 Task: In the Contact  MadisonWalker@coty.com, schedule and save the meeting with title: 'Collaborative Discussion', Select date: '18 August, 2023', select start time: 3:00:PM. Add location on call (718) 987-6545 with meeting description: For further discussion on products, kindly join the meeting.. Logged in from softage.6@softage.net
Action: Mouse moved to (106, 70)
Screenshot: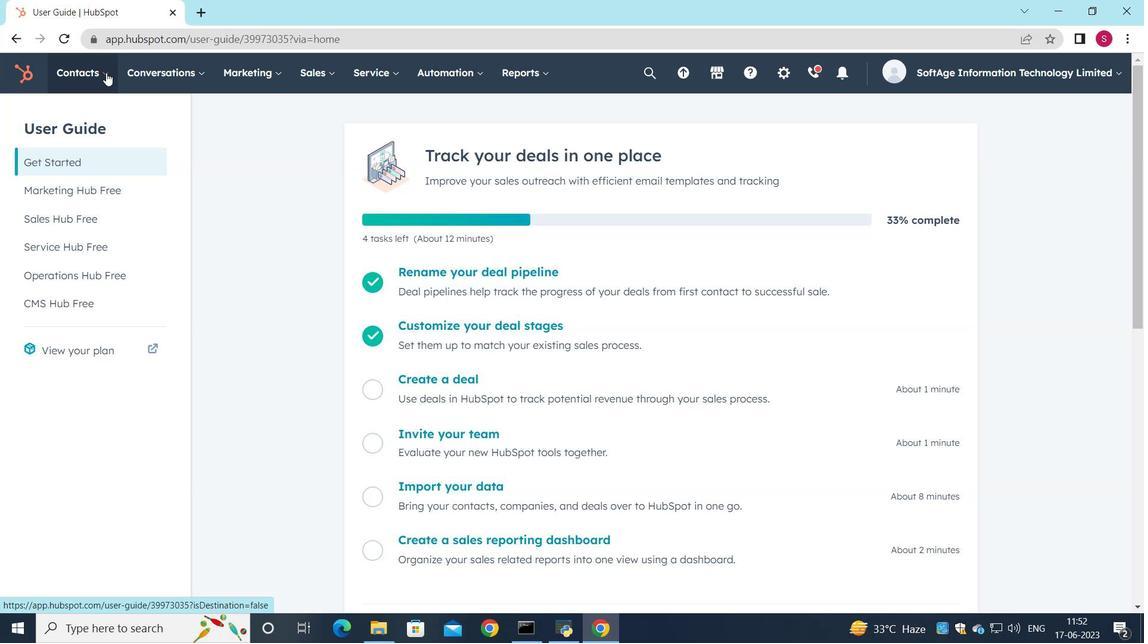 
Action: Mouse pressed left at (106, 70)
Screenshot: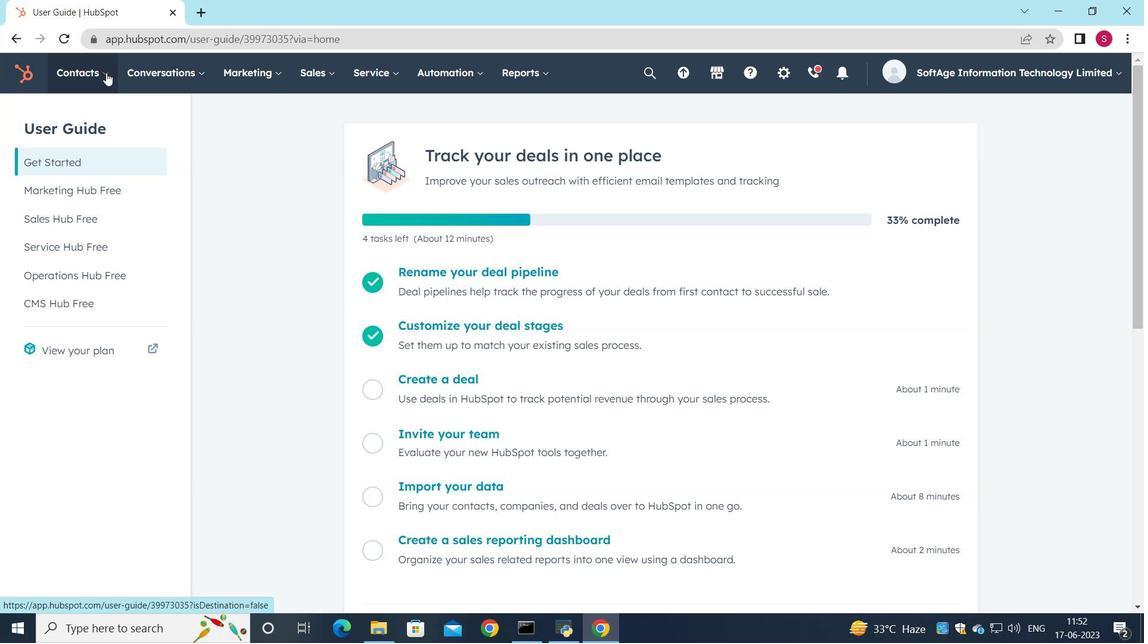 
Action: Mouse moved to (110, 110)
Screenshot: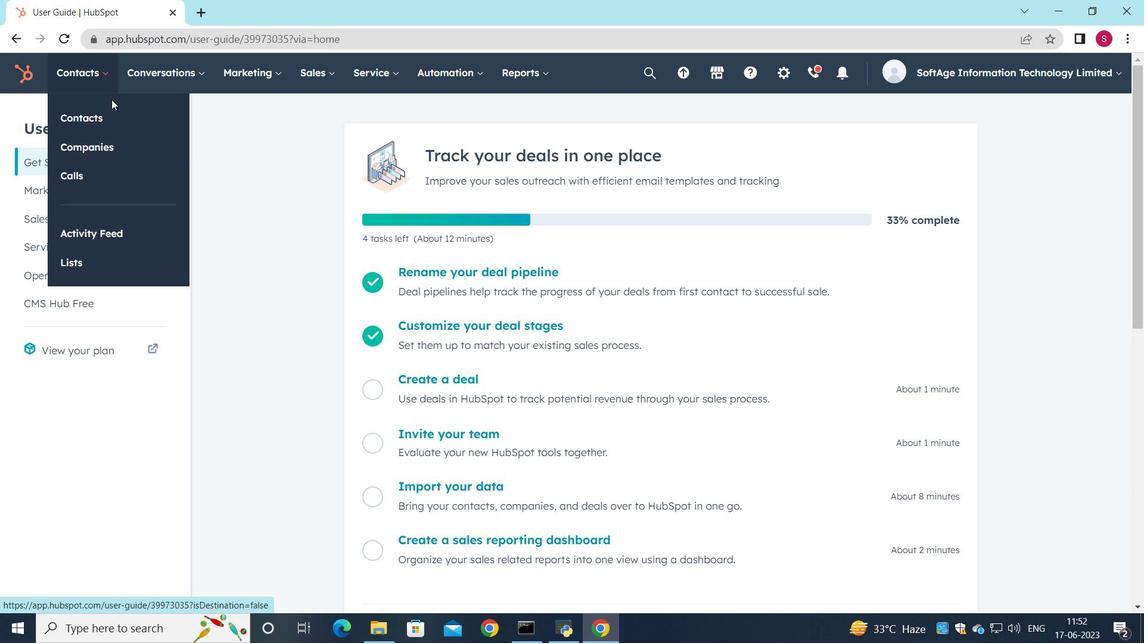 
Action: Mouse pressed left at (110, 110)
Screenshot: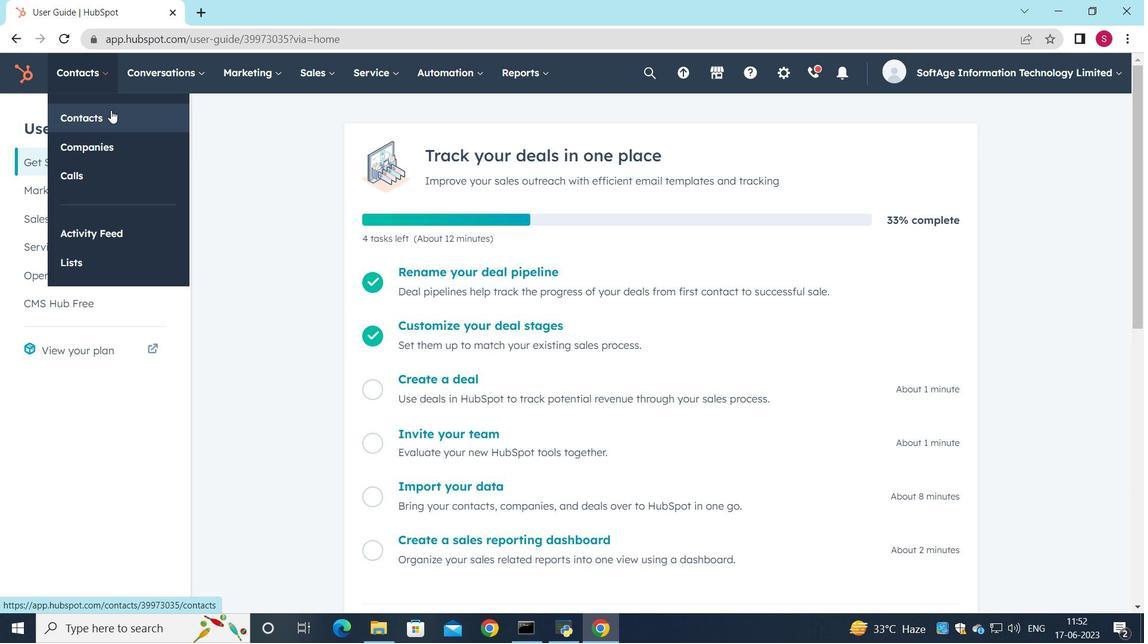 
Action: Mouse moved to (133, 242)
Screenshot: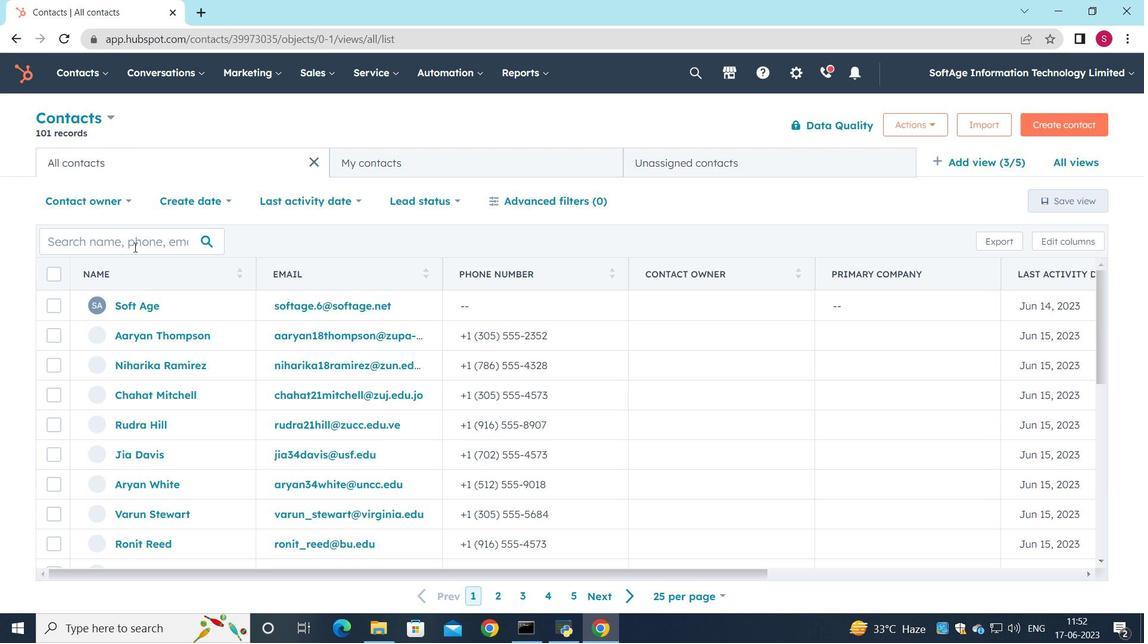
Action: Mouse pressed left at (133, 242)
Screenshot: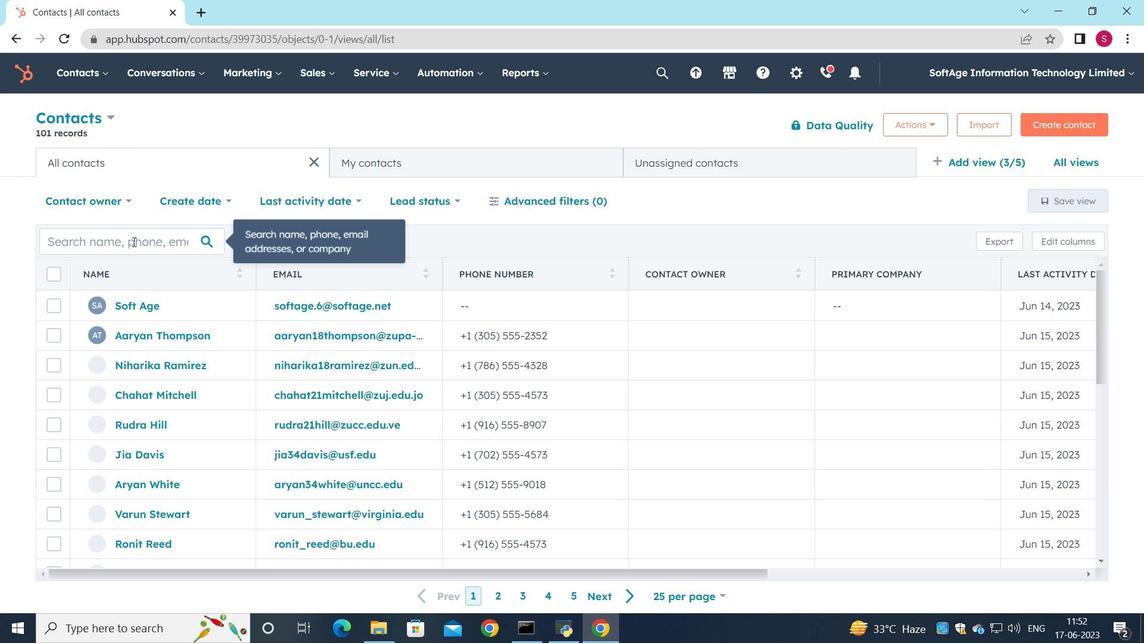
Action: Key pressed <Key.shift>Madison<Key.shift><Key.shift>Walker<Key.shift>@coty.com
Screenshot: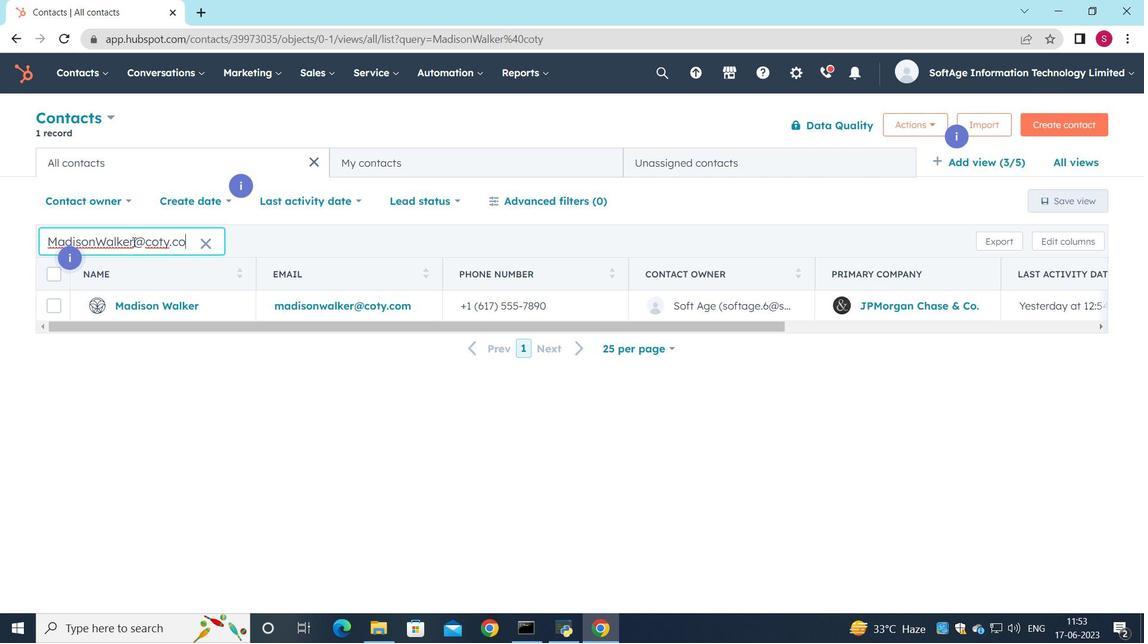 
Action: Mouse moved to (166, 305)
Screenshot: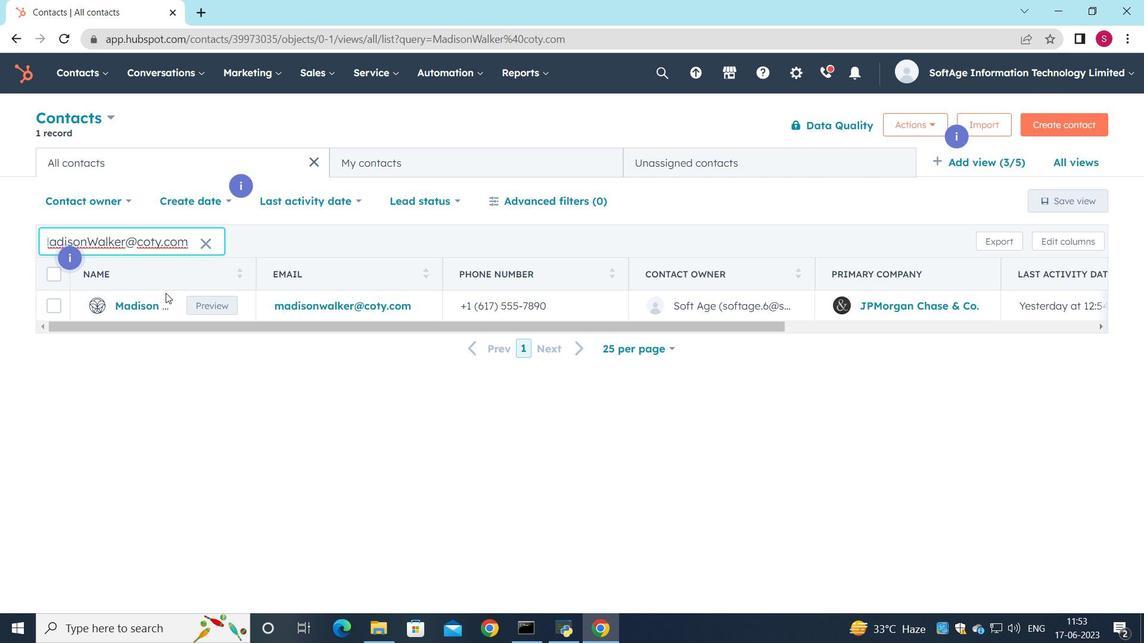 
Action: Mouse pressed left at (166, 305)
Screenshot: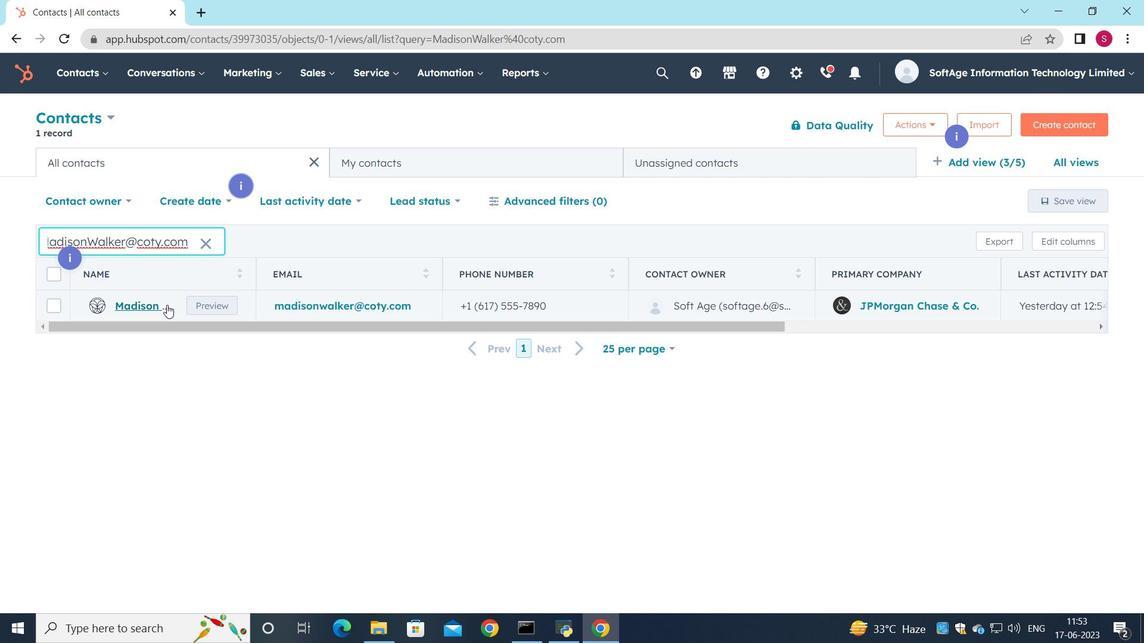 
Action: Mouse moved to (186, 267)
Screenshot: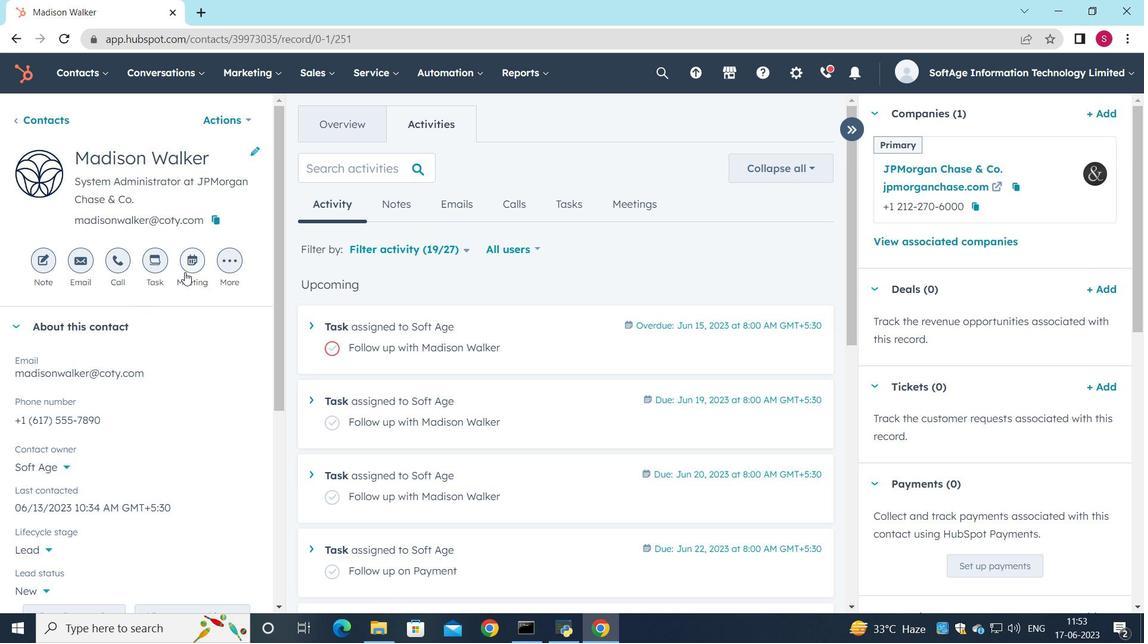 
Action: Mouse pressed left at (186, 267)
Screenshot: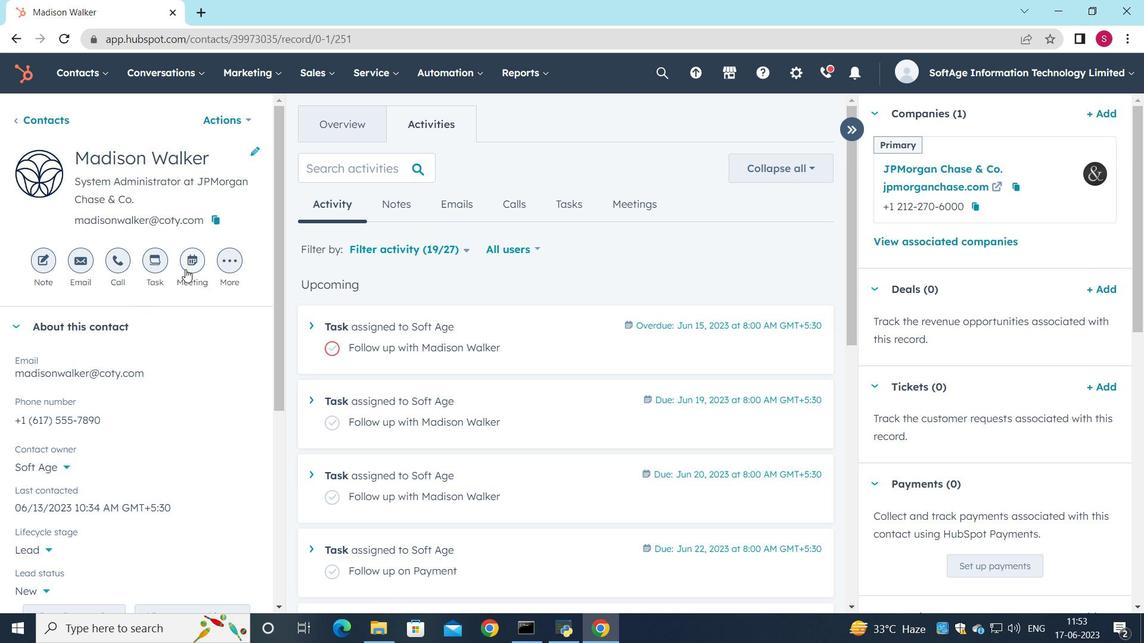 
Action: Mouse moved to (185, 231)
Screenshot: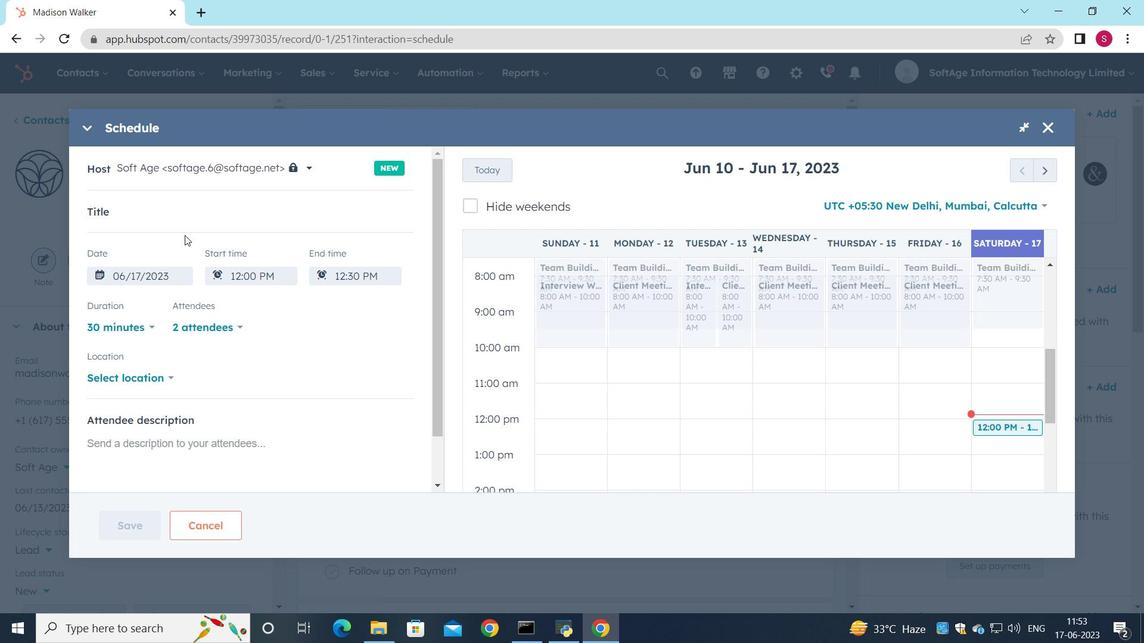 
Action: Key pressed <Key.shift>Collaborative<Key.space><Key.shift>Discussion<Key.space>
Screenshot: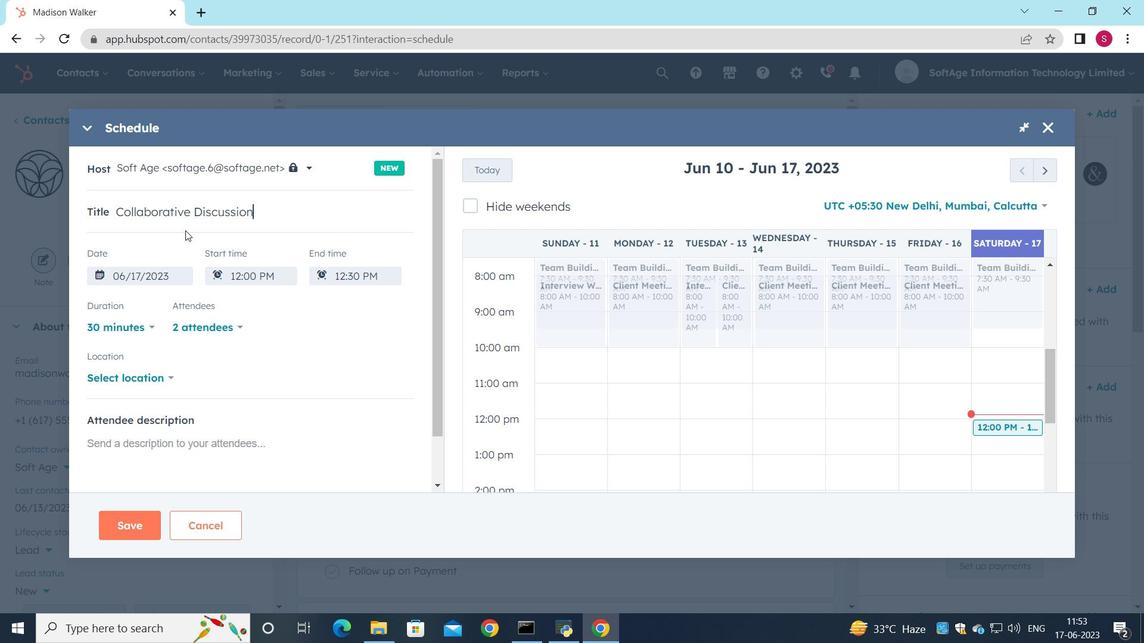 
Action: Mouse moved to (1052, 169)
Screenshot: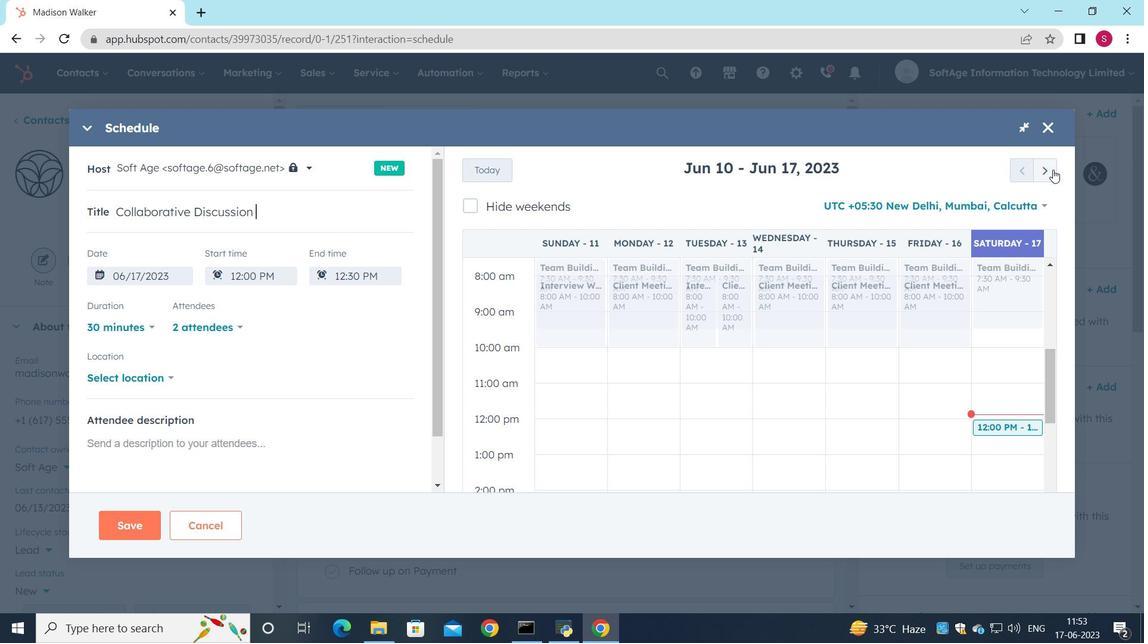 
Action: Mouse pressed left at (1052, 169)
Screenshot: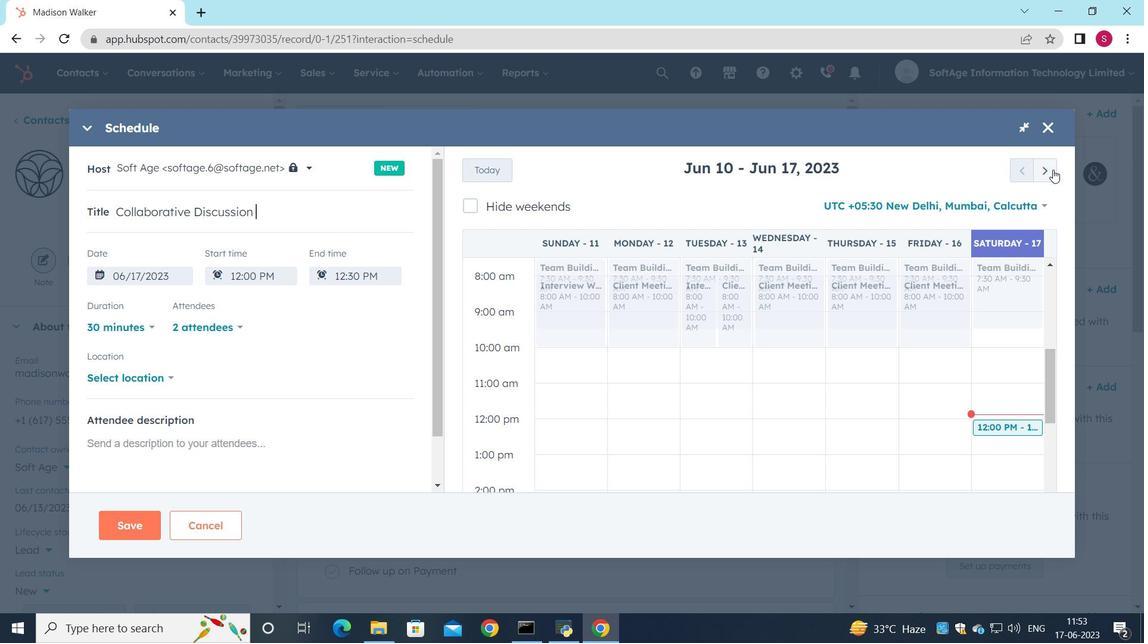 
Action: Mouse pressed left at (1052, 169)
Screenshot: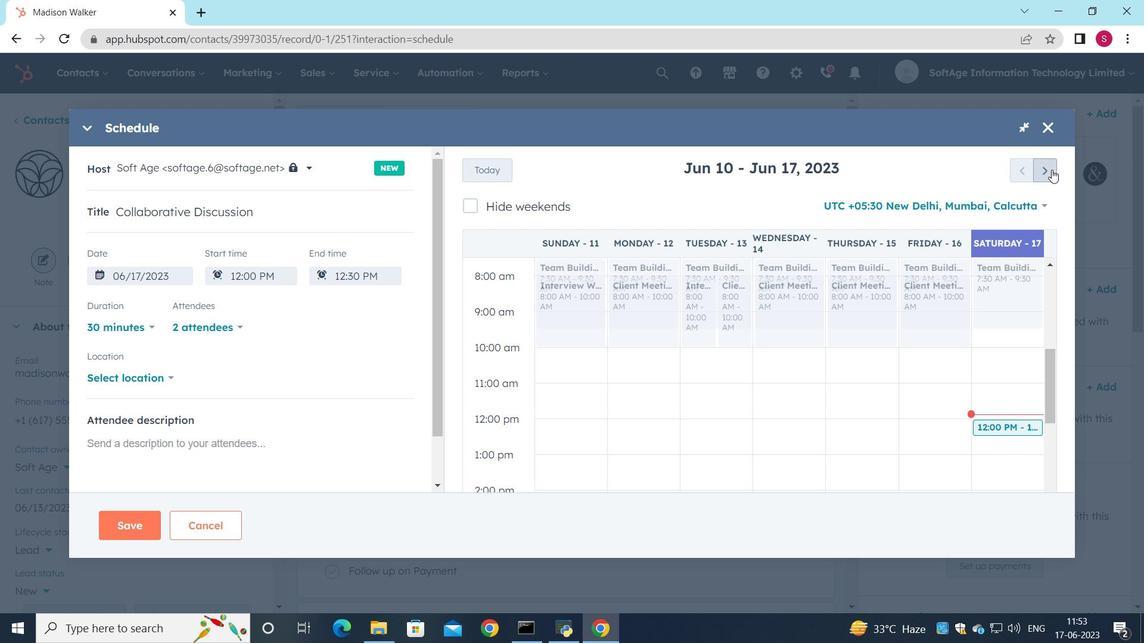 
Action: Mouse pressed left at (1052, 169)
Screenshot: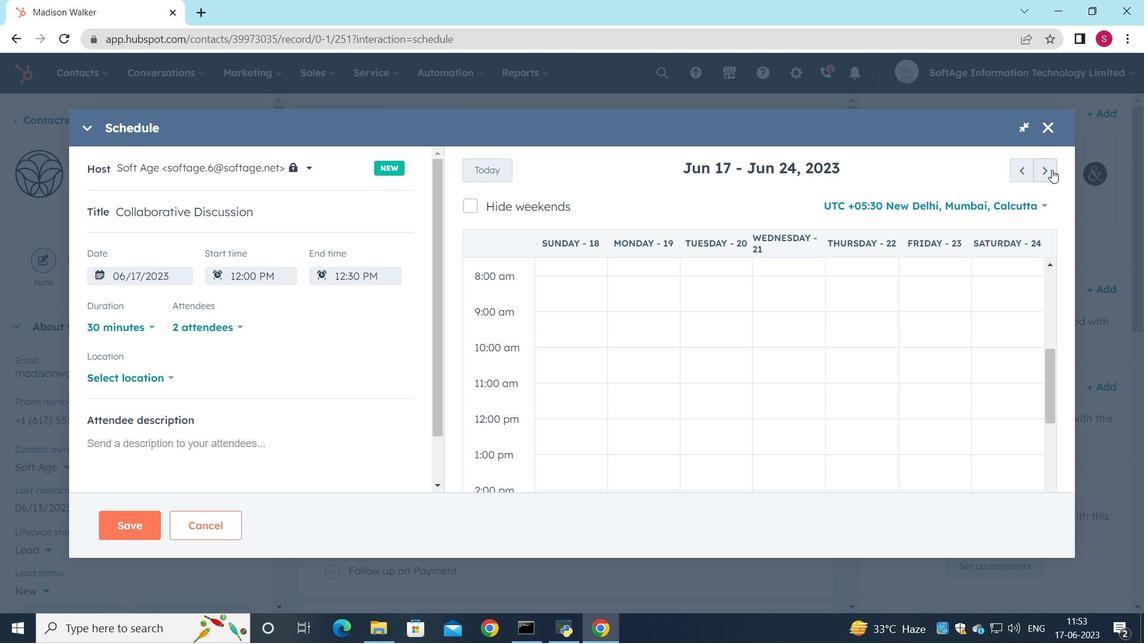 
Action: Mouse pressed left at (1052, 169)
Screenshot: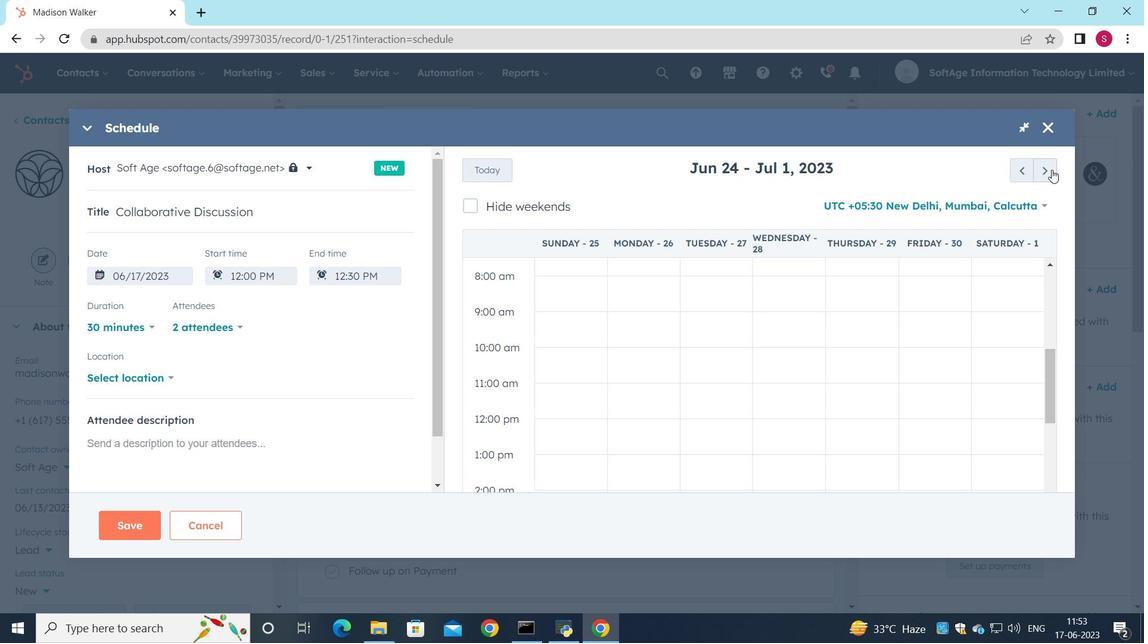 
Action: Mouse pressed left at (1052, 169)
Screenshot: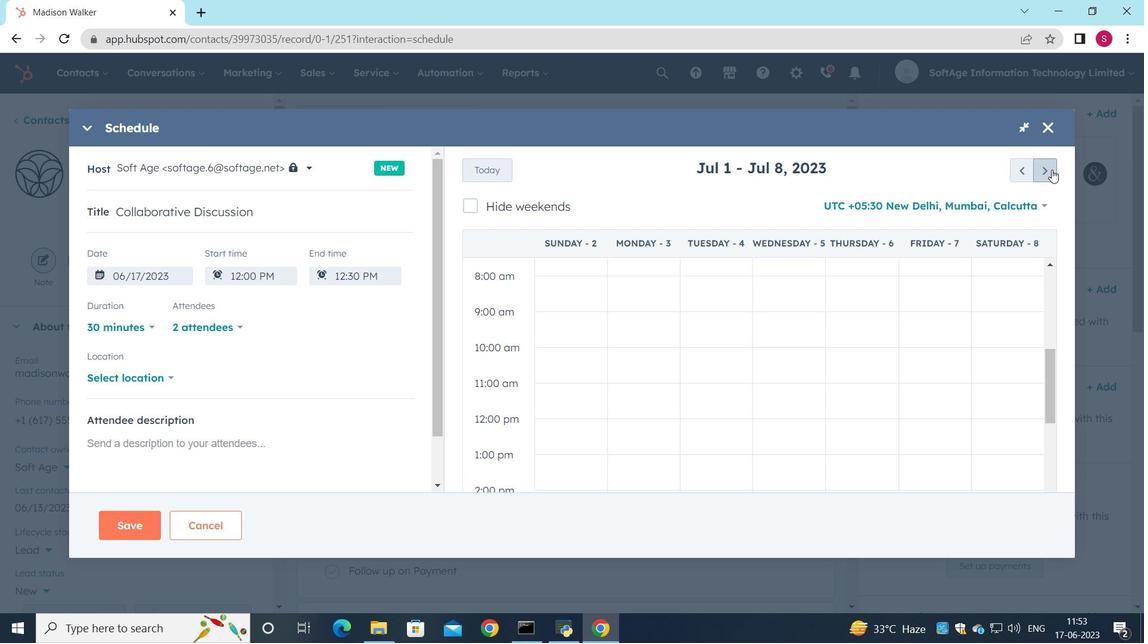 
Action: Mouse pressed left at (1052, 169)
Screenshot: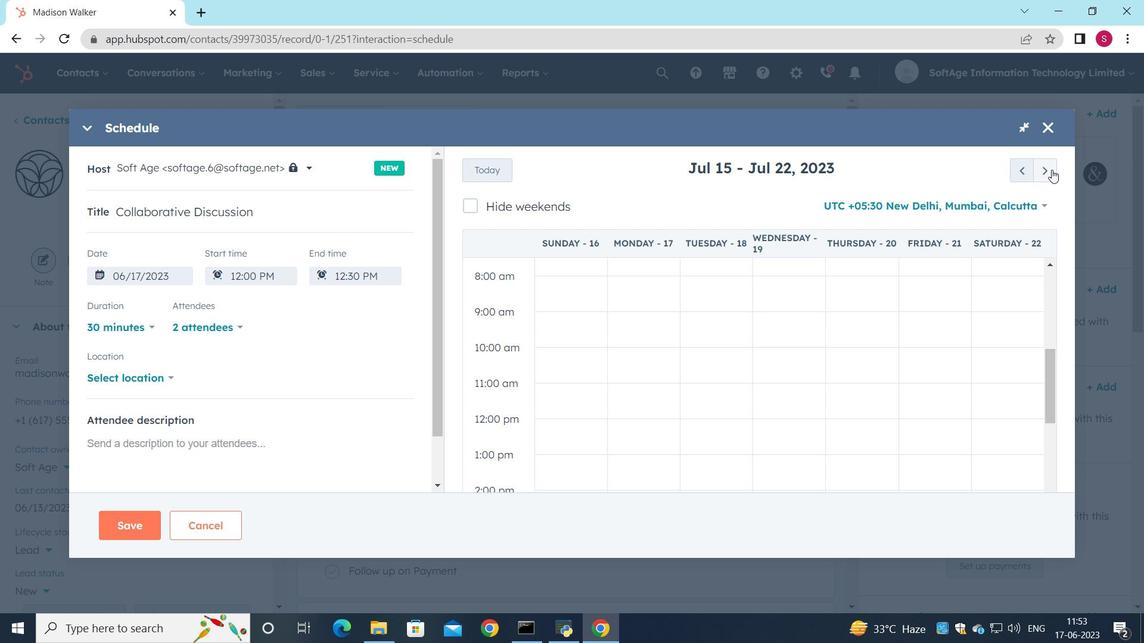 
Action: Mouse pressed left at (1052, 169)
Screenshot: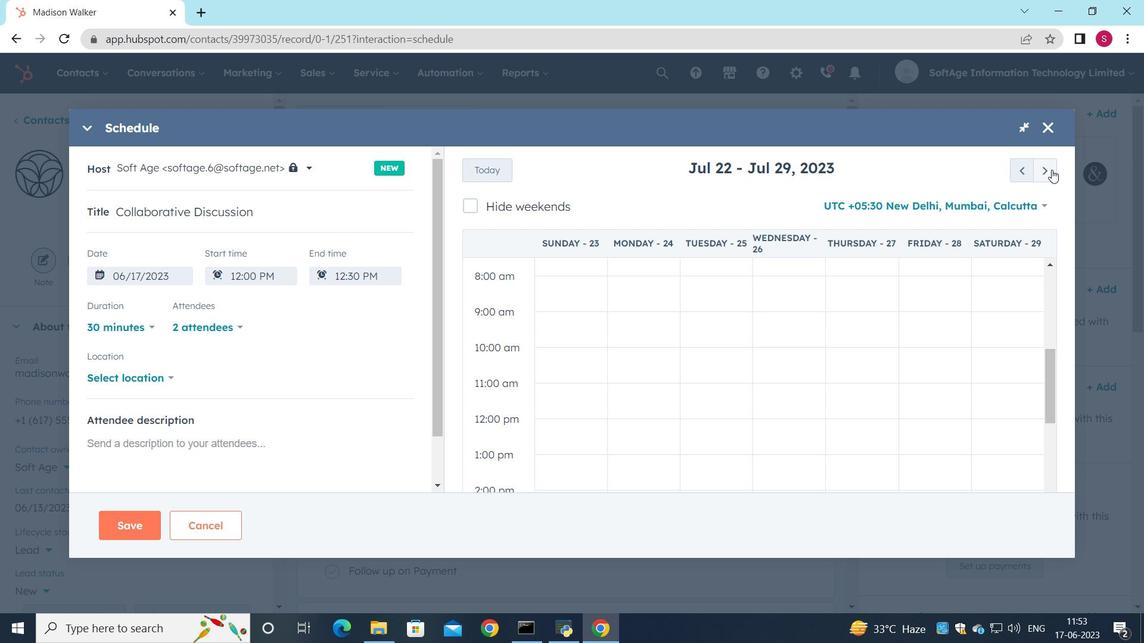 
Action: Mouse pressed left at (1052, 169)
Screenshot: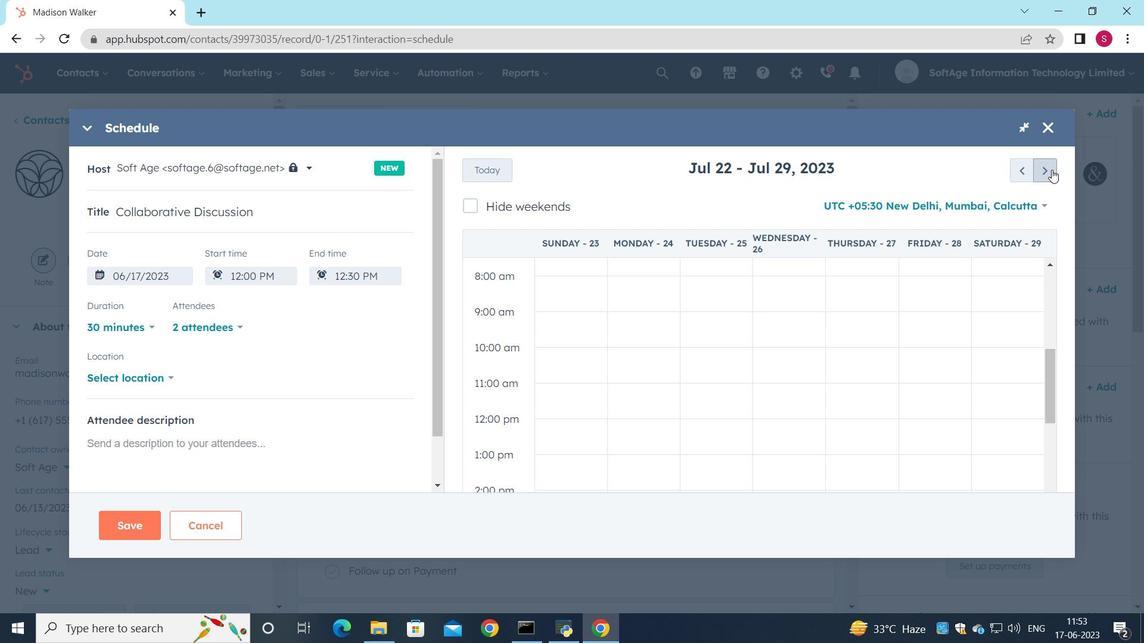 
Action: Mouse pressed left at (1052, 169)
Screenshot: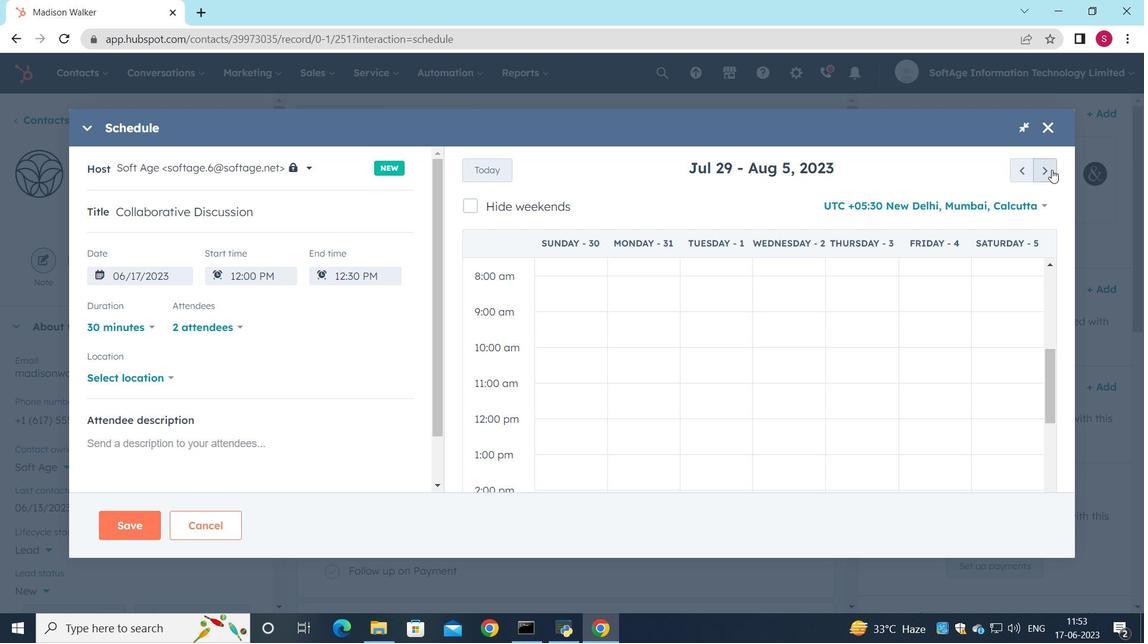 
Action: Mouse pressed left at (1052, 169)
Screenshot: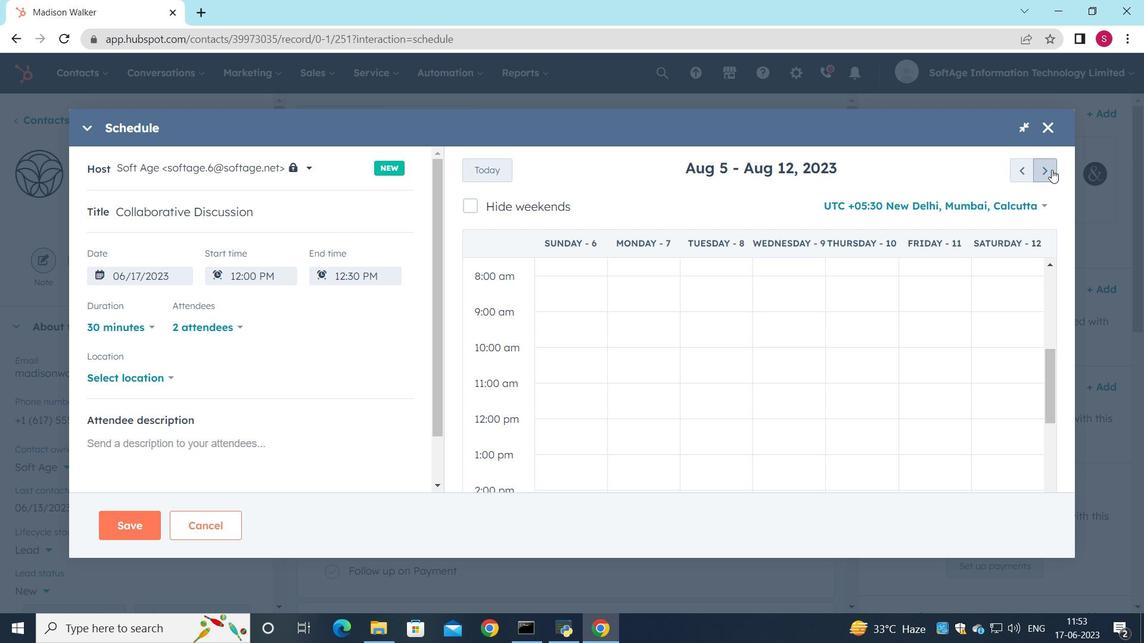 
Action: Mouse pressed left at (1052, 169)
Screenshot: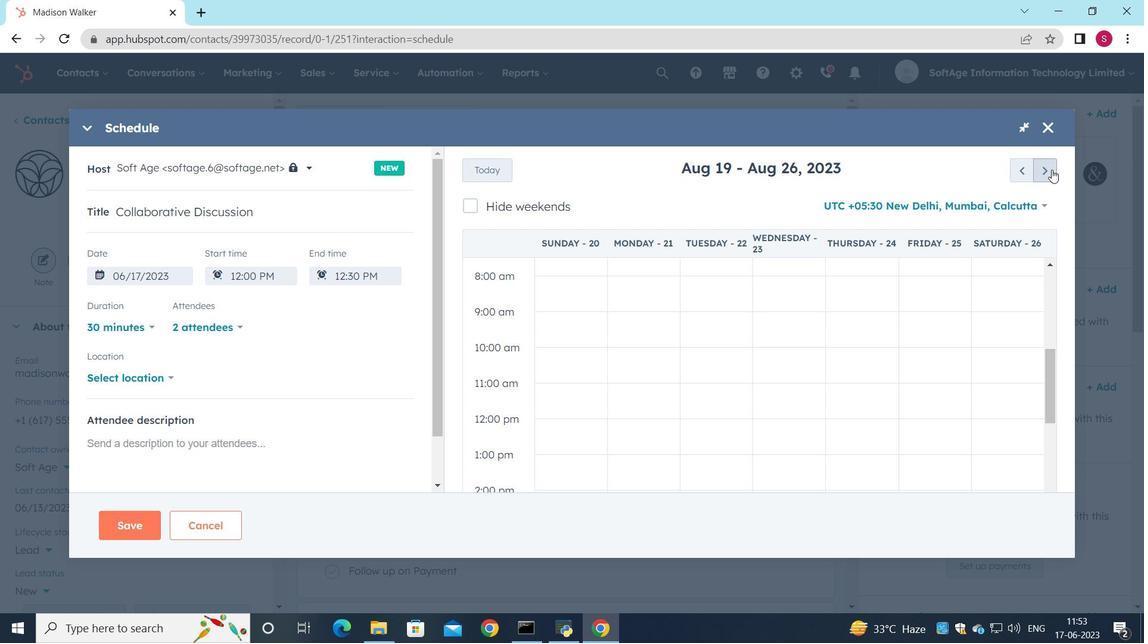 
Action: Mouse moved to (1016, 168)
Screenshot: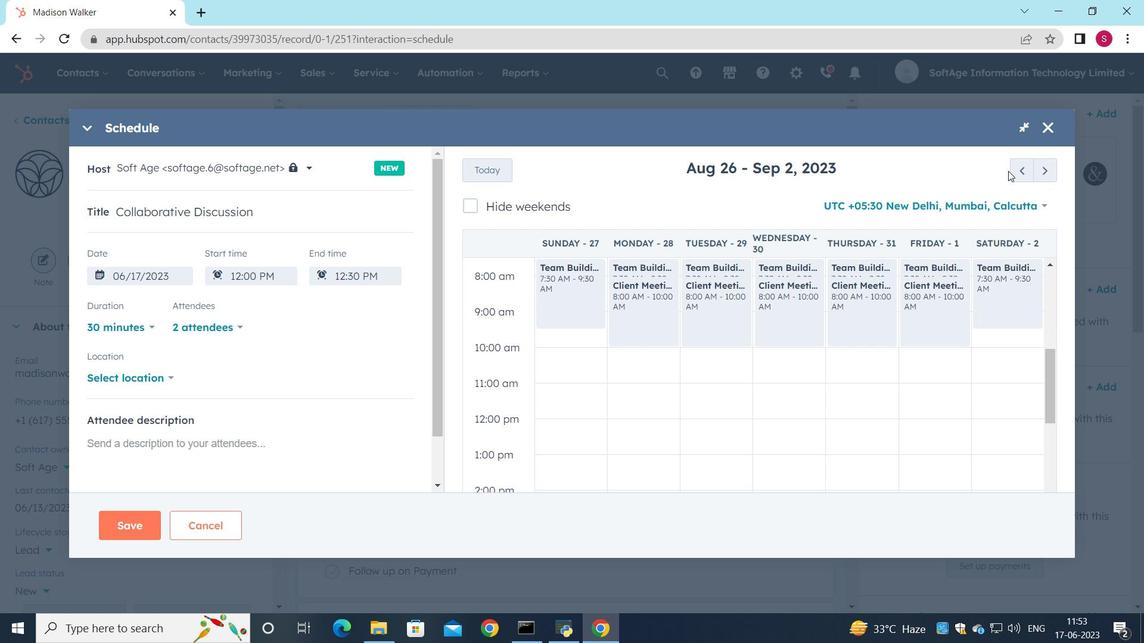 
Action: Mouse pressed left at (1016, 168)
Screenshot: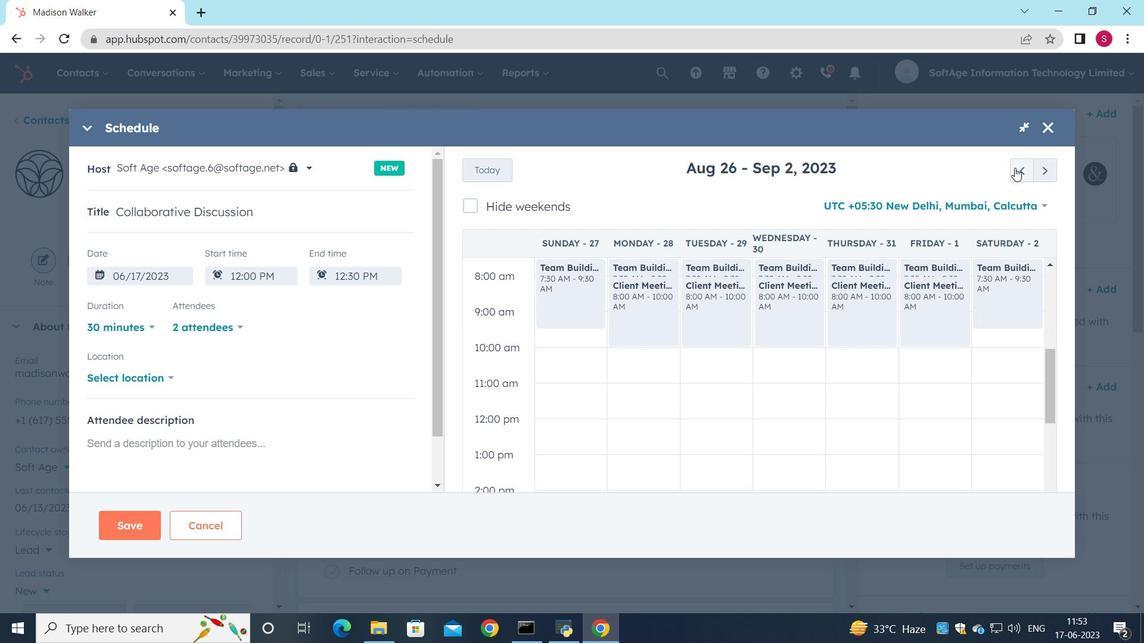 
Action: Mouse moved to (1018, 174)
Screenshot: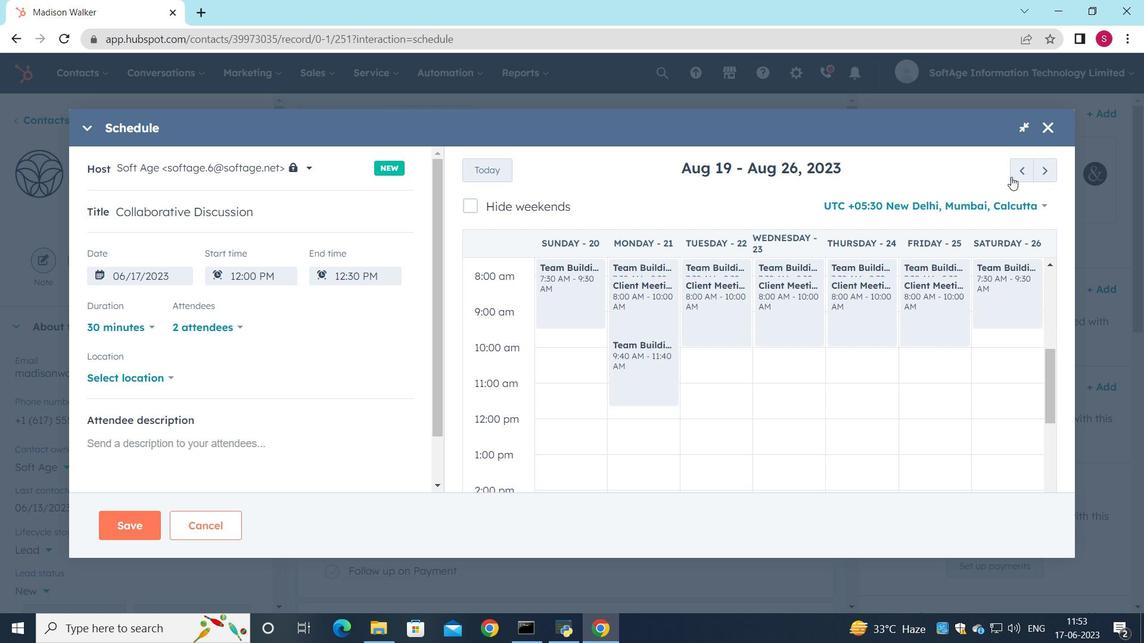 
Action: Mouse pressed left at (1018, 174)
Screenshot: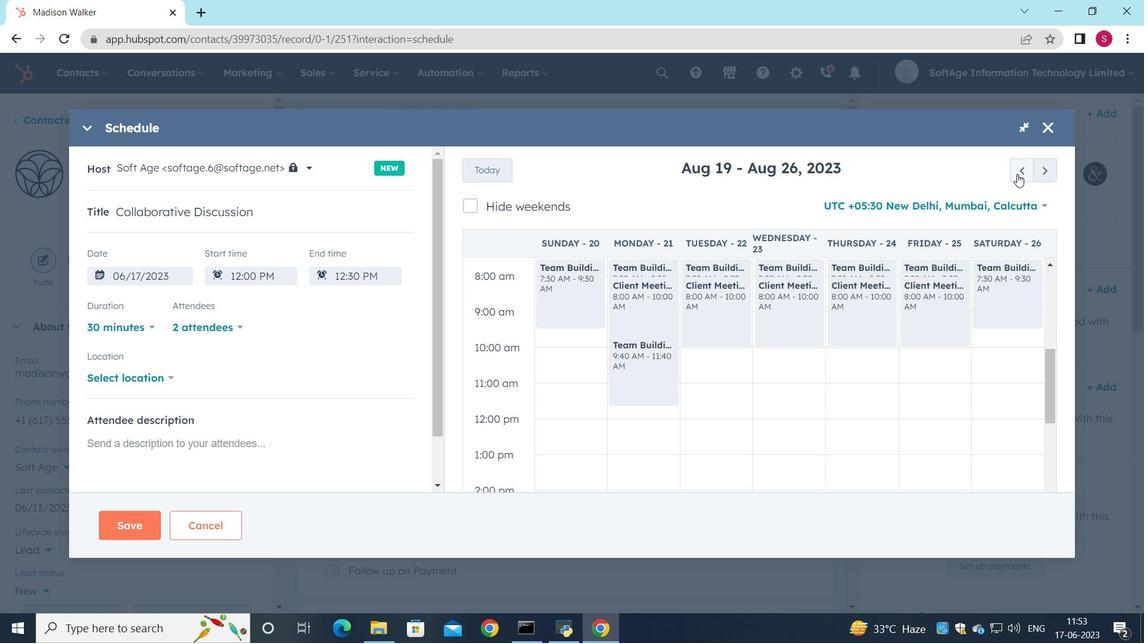 
Action: Mouse moved to (934, 381)
Screenshot: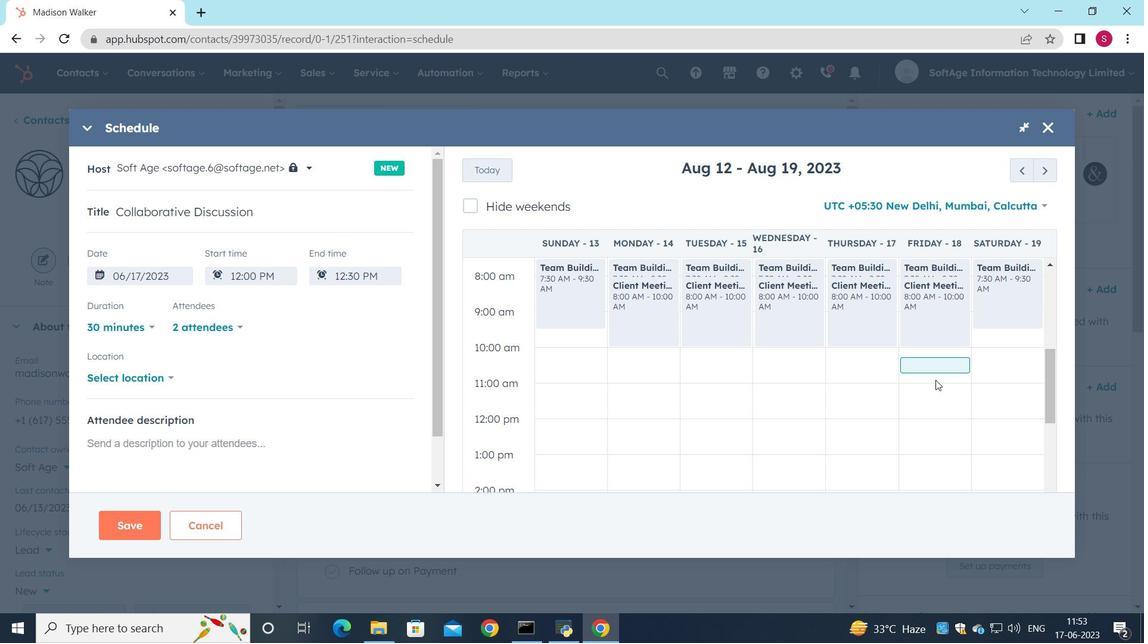 
Action: Mouse scrolled (934, 380) with delta (0, 0)
Screenshot: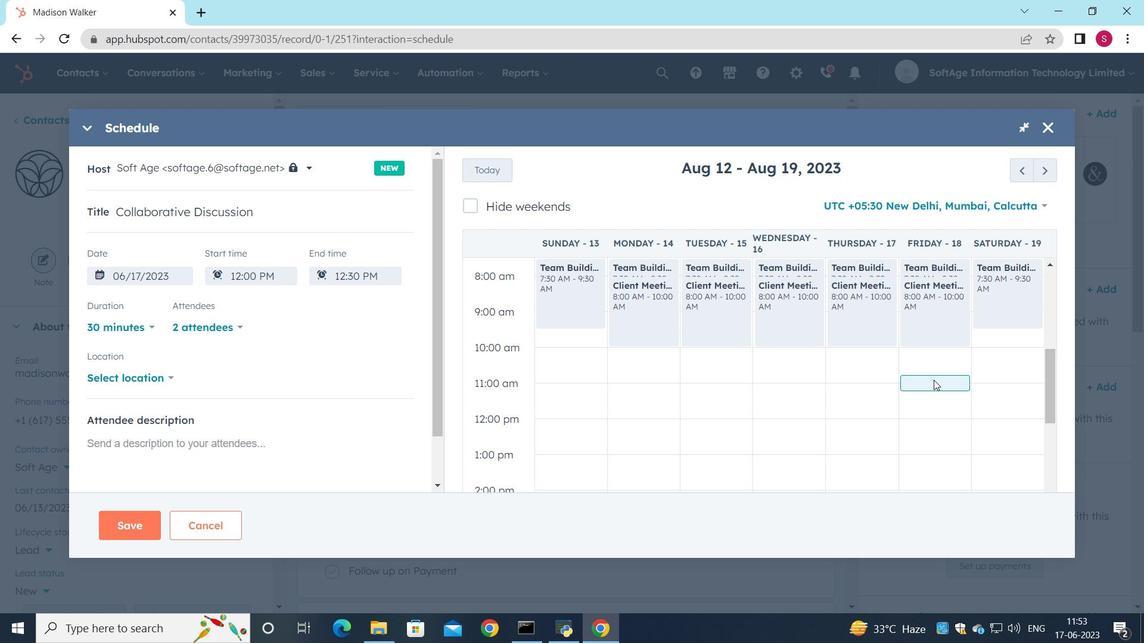 
Action: Mouse scrolled (934, 380) with delta (0, 0)
Screenshot: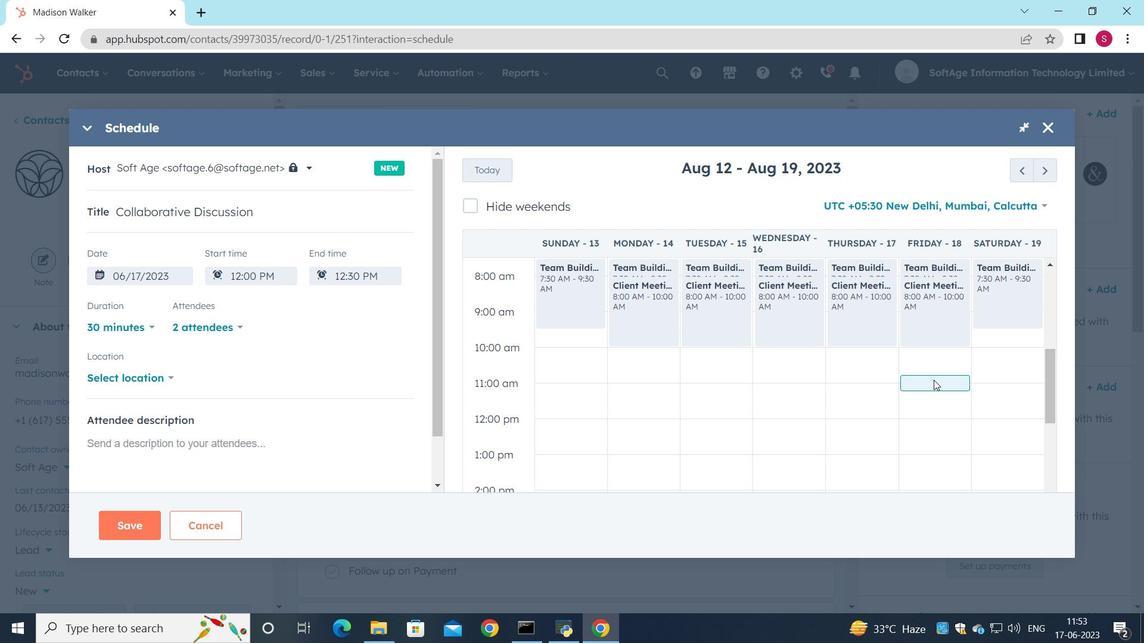 
Action: Mouse moved to (865, 383)
Screenshot: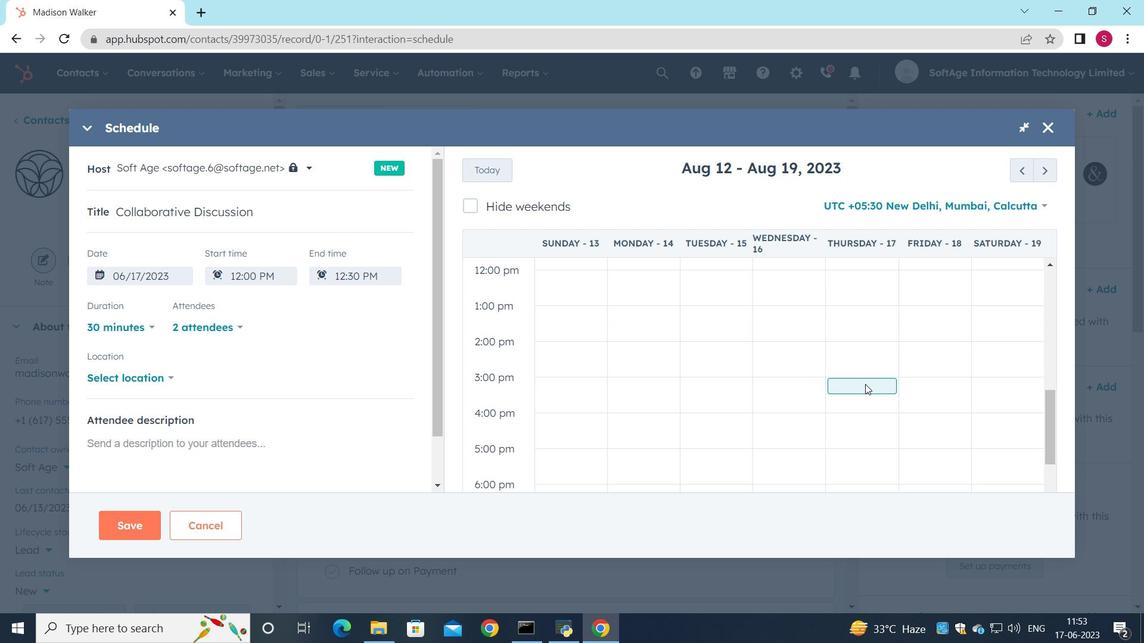 
Action: Mouse pressed left at (865, 383)
Screenshot: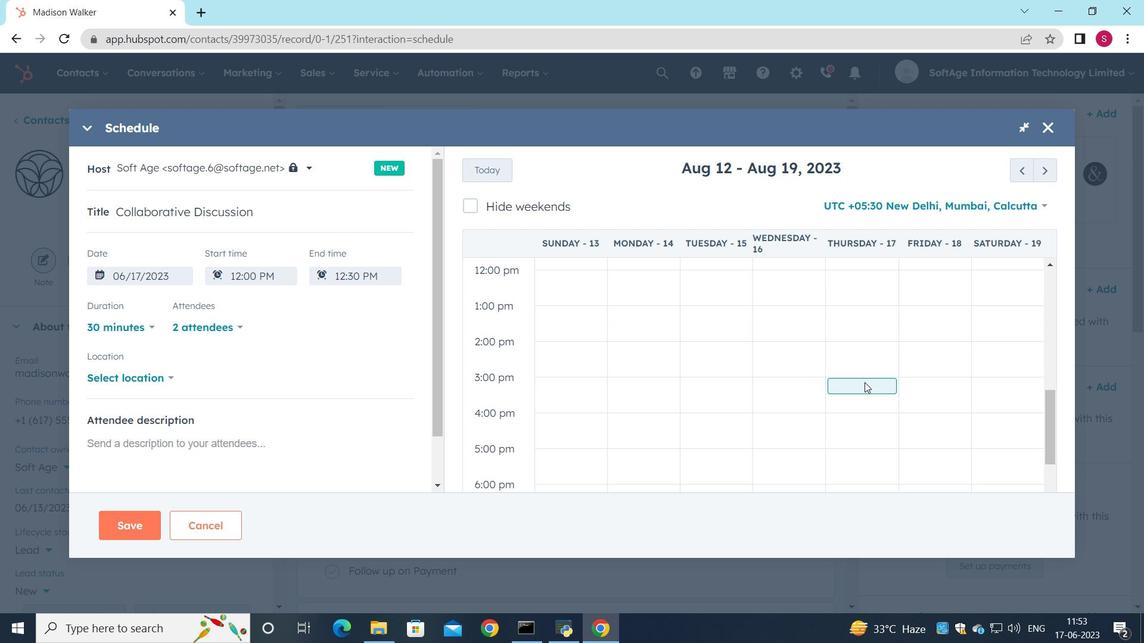 
Action: Mouse moved to (165, 381)
Screenshot: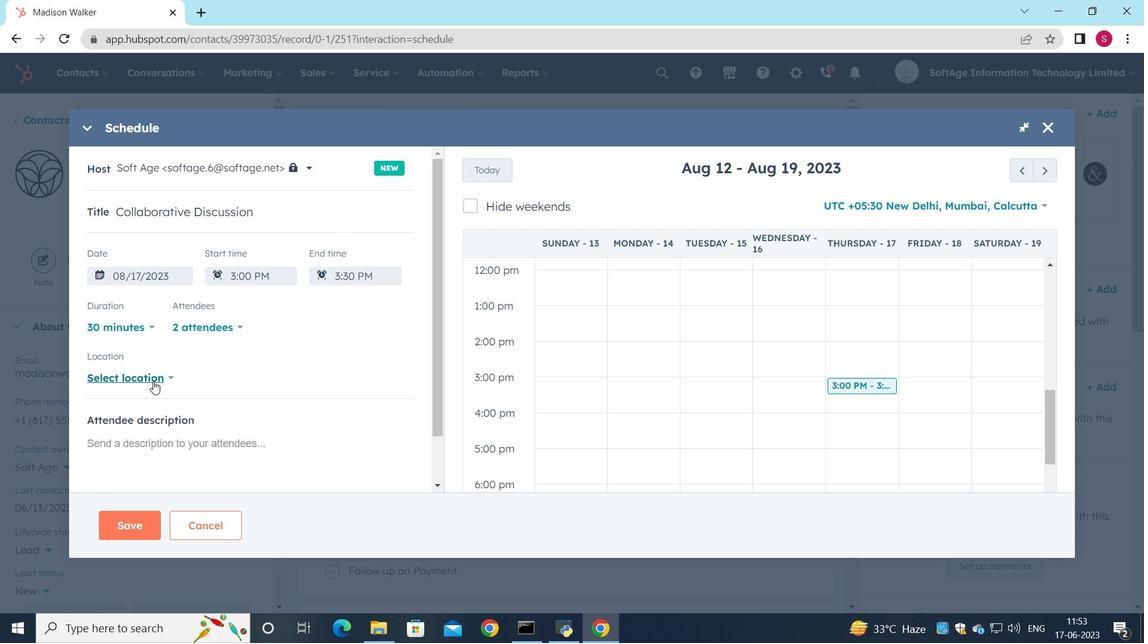 
Action: Mouse pressed left at (165, 381)
Screenshot: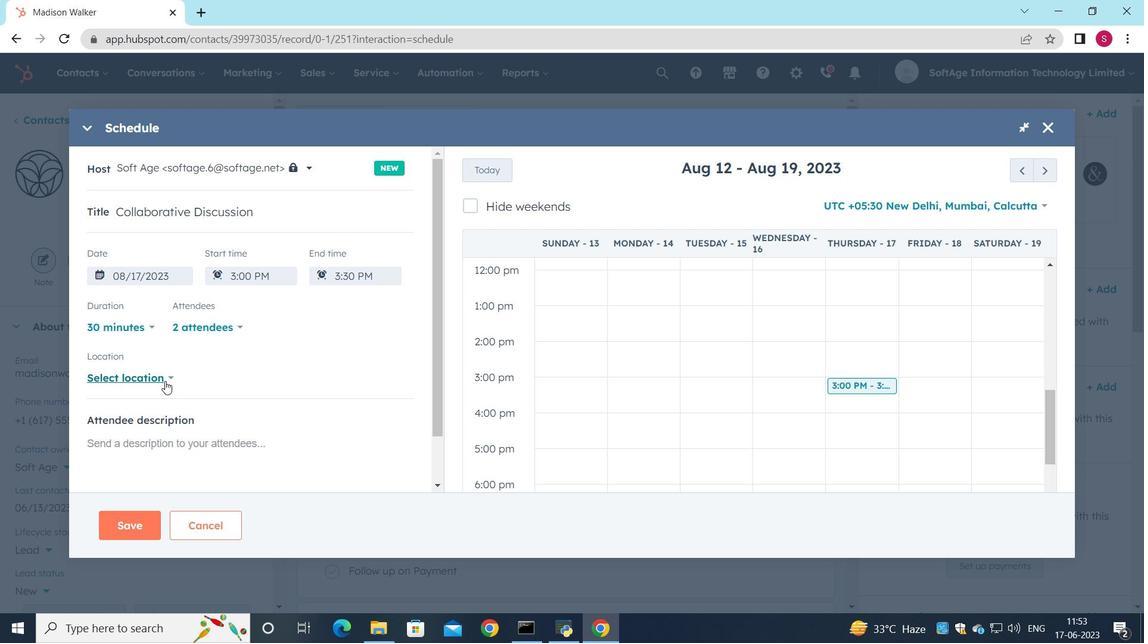 
Action: Mouse moved to (268, 338)
Screenshot: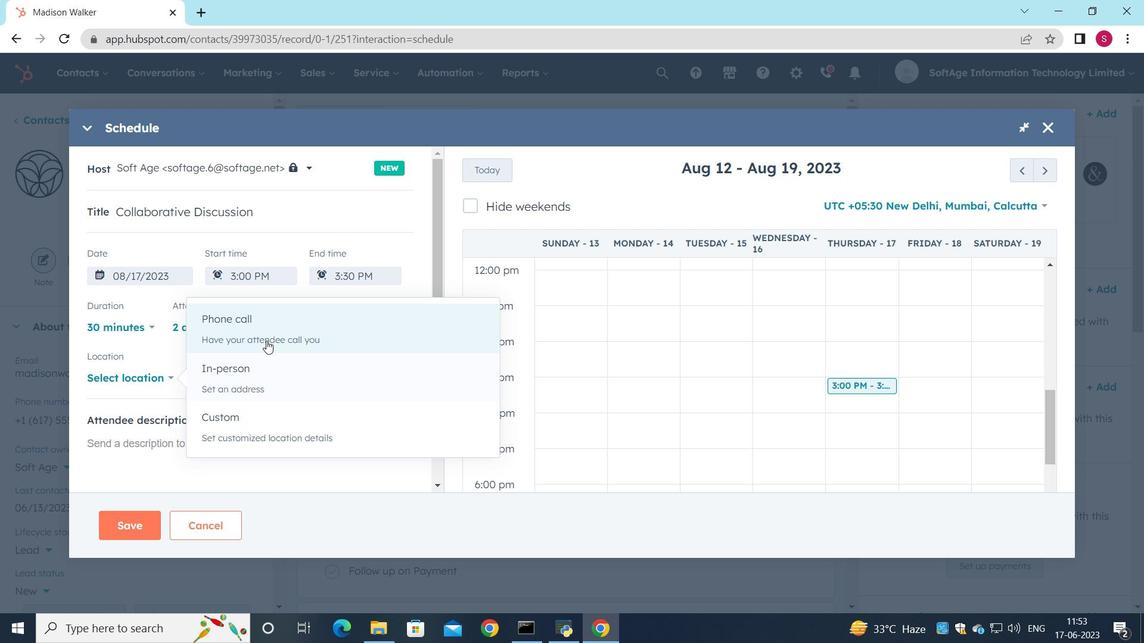 
Action: Mouse pressed left at (268, 338)
Screenshot: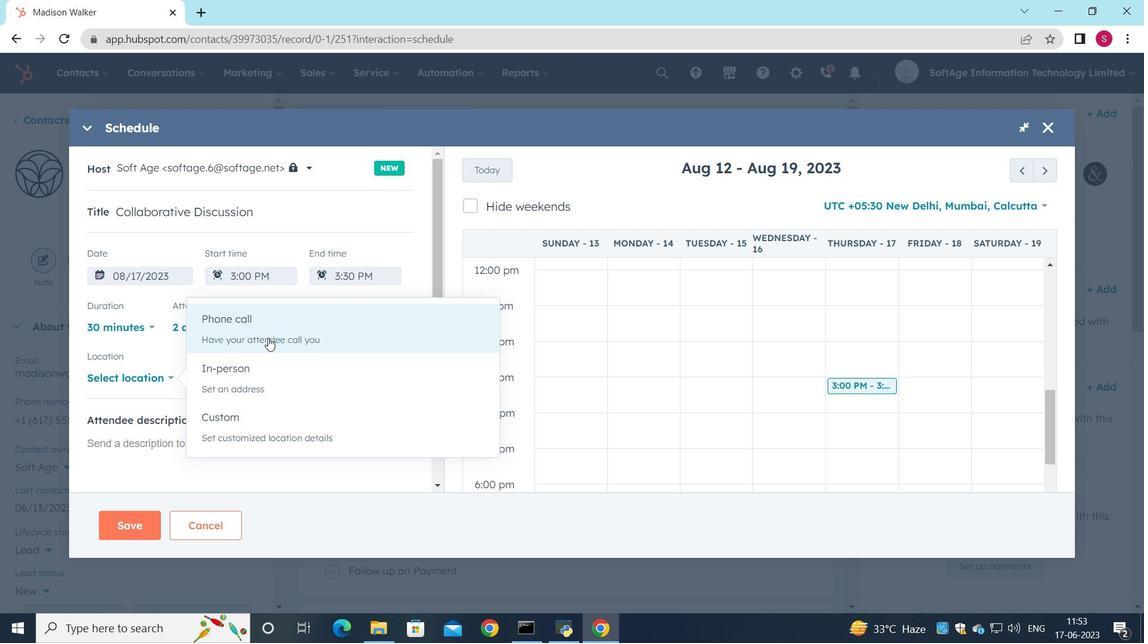 
Action: Mouse moved to (204, 374)
Screenshot: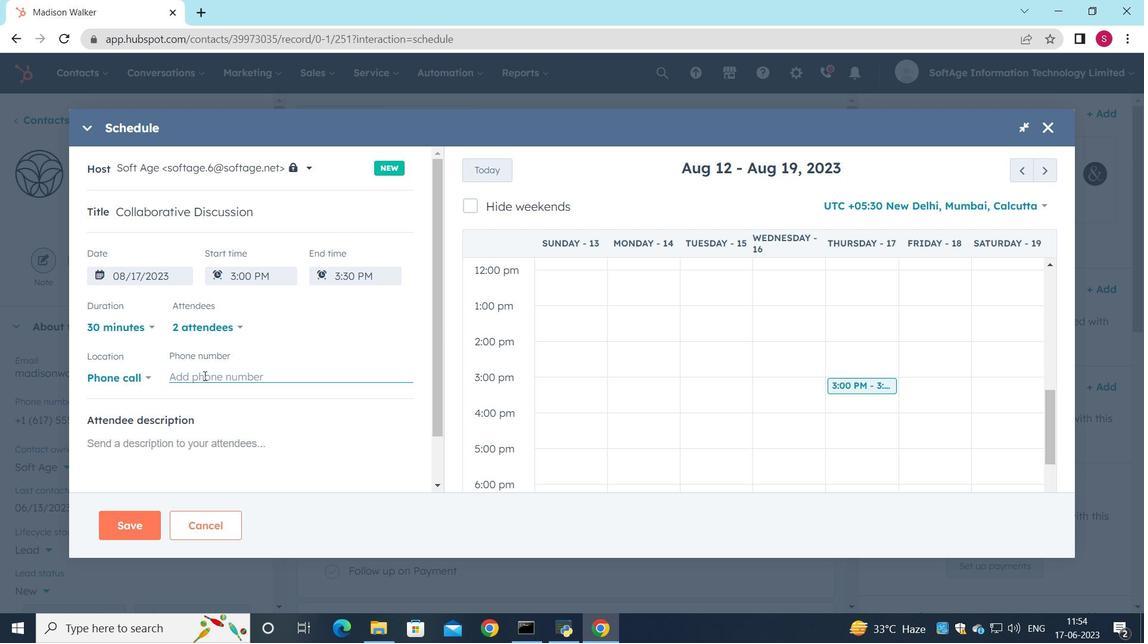 
Action: Key pressed <Key.shift_r><Key.shift_r><Key.shift_r>(718<Key.shift_r>)<Key.space>
Screenshot: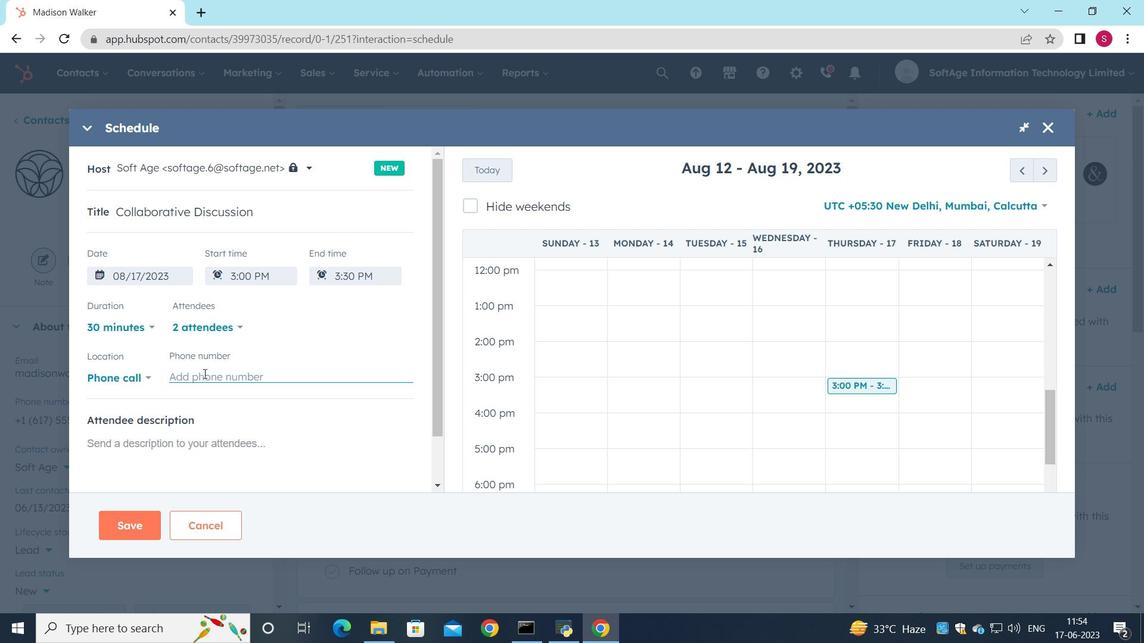 
Action: Mouse pressed left at (204, 374)
Screenshot: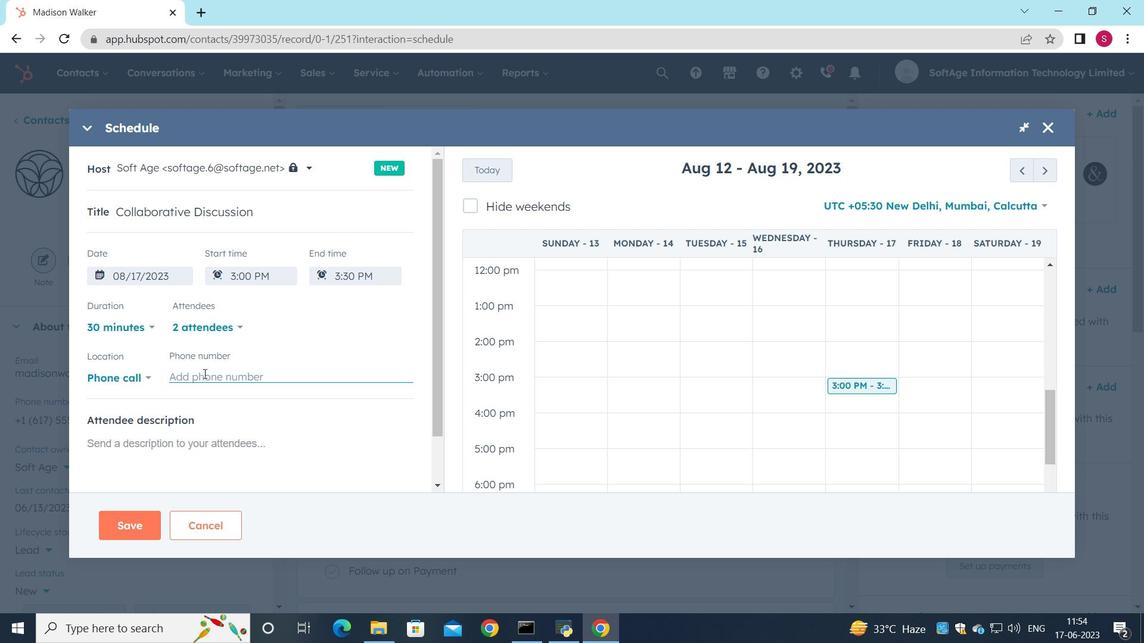 
Action: Key pressed <Key.shift_r><Key.shift_r>(718<Key.shift_r>)<Key.space>987-6545
Screenshot: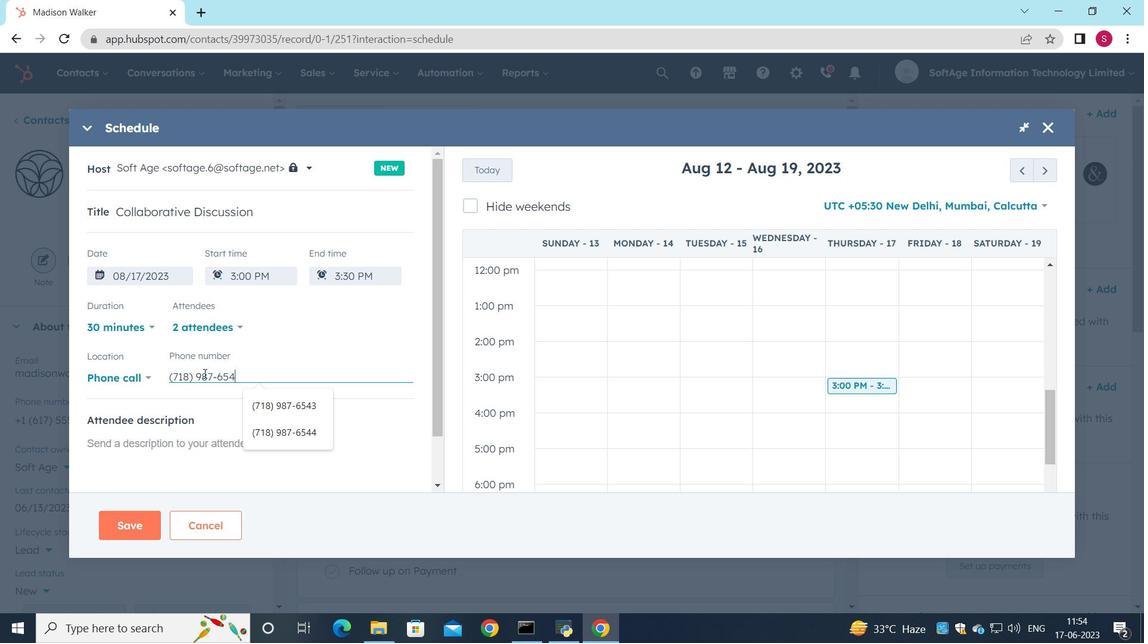 
Action: Mouse moved to (183, 448)
Screenshot: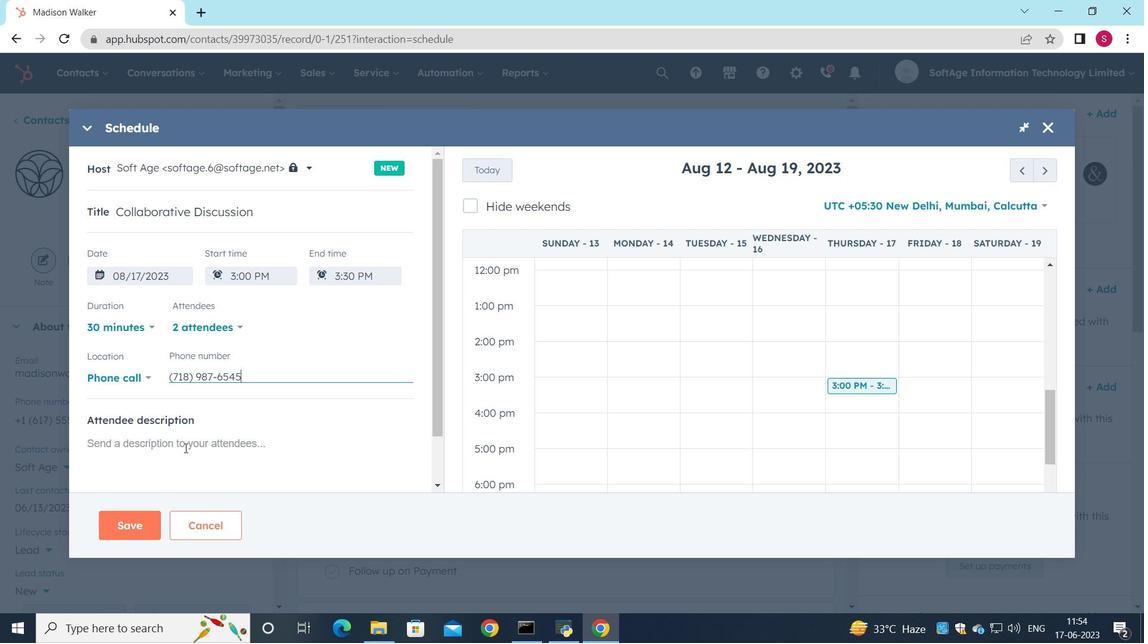
Action: Mouse pressed left at (183, 448)
Screenshot: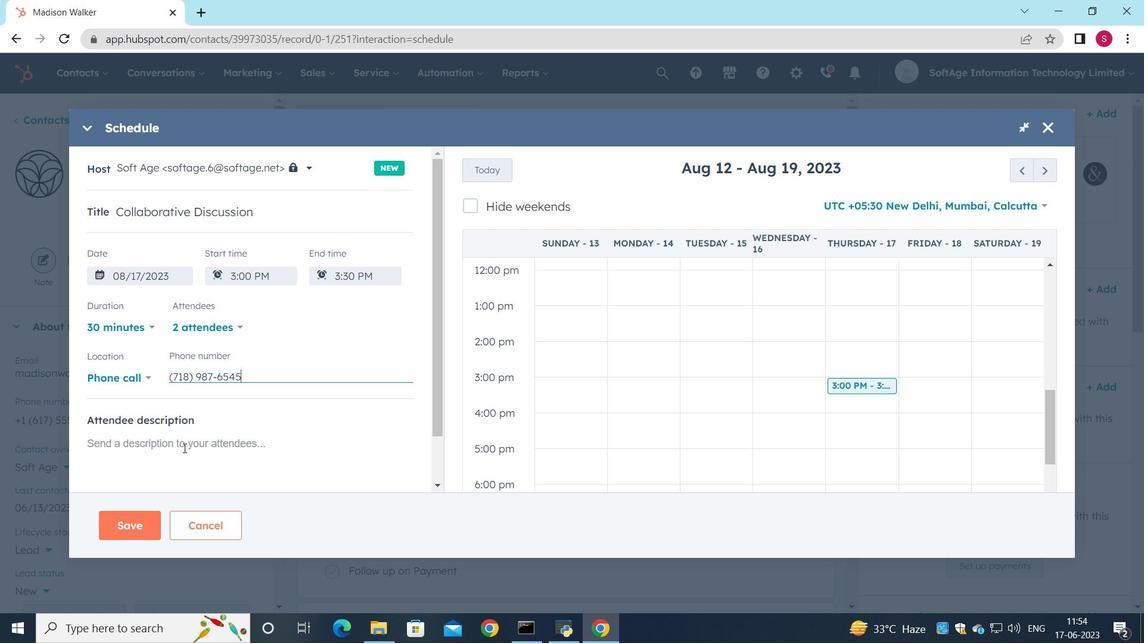 
Action: Key pressed <Key.shift>For<Key.space>further<Key.space>discussion<Key.space>pm<Key.backspace>n<Key.space>products<Key.space><Key.backspace>,kindly<Key.space>join<Key.space>the<Key.space>meetinh<Key.backspace>g.
Screenshot: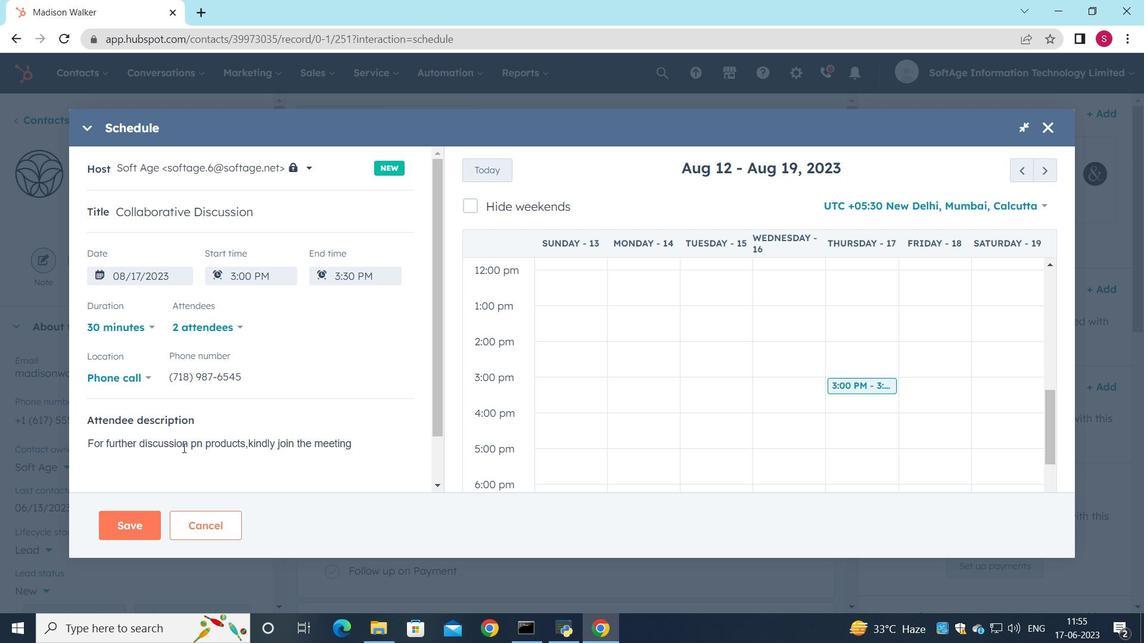 
Action: Mouse moved to (132, 531)
Screenshot: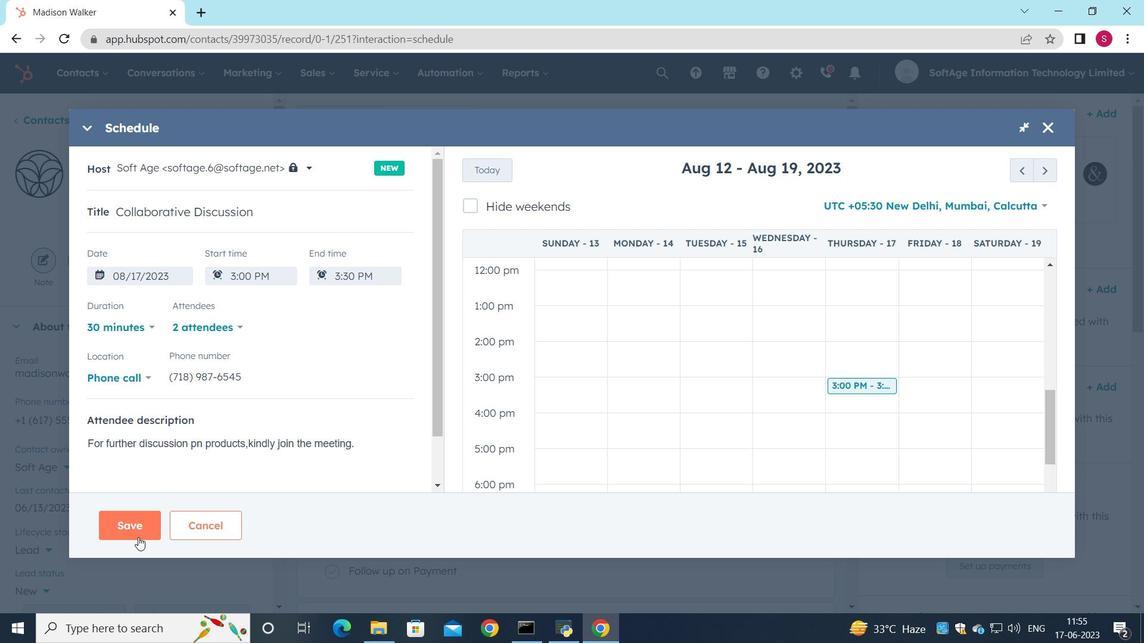 
Action: Mouse pressed left at (132, 531)
Screenshot: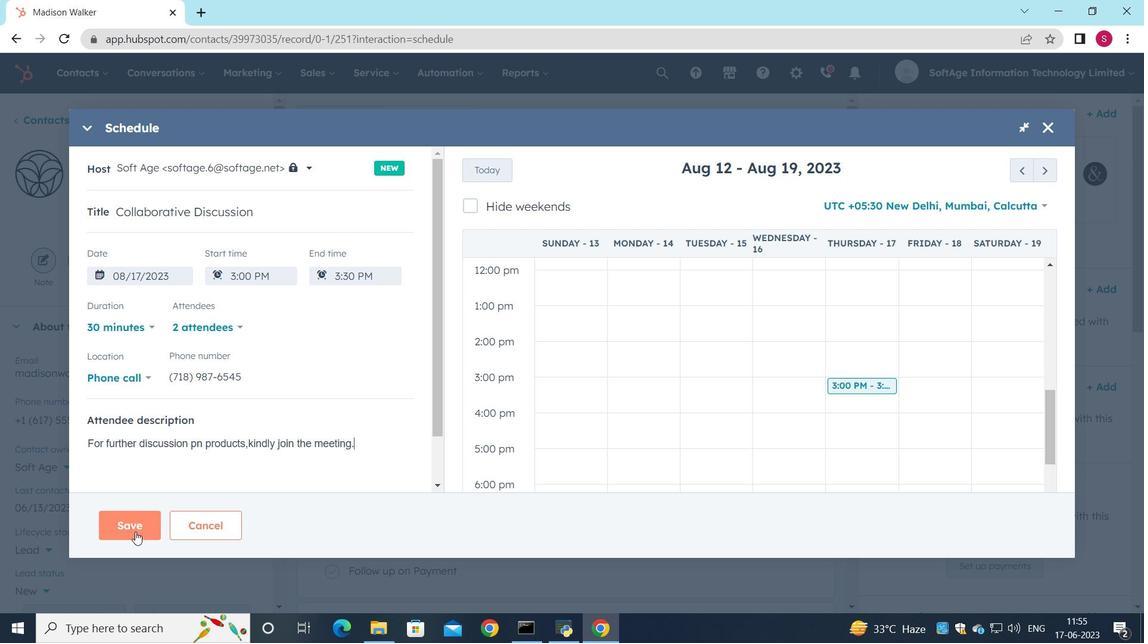 
Action: Mouse moved to (144, 528)
Screenshot: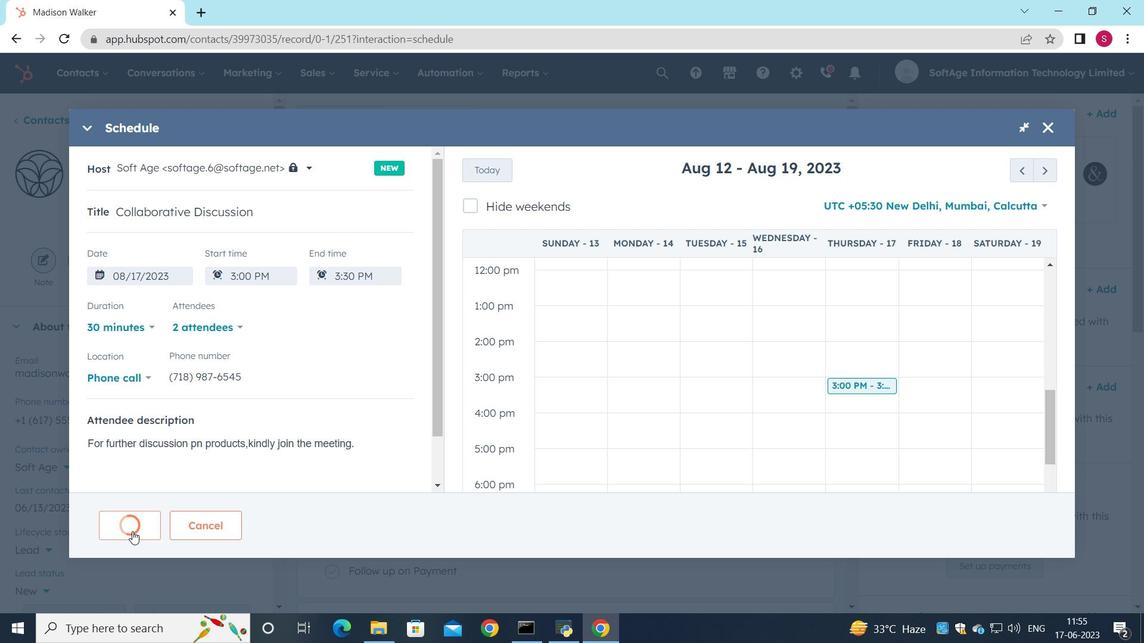 
